 Task: Open Card Customer Satisfaction Review in Board Product Management Best Practices to Workspace Human Resources Software and add a team member Softage.3@softage.net, a label Green, a checklist Financial Modeling, an attachment from your computer, a color Green and finally, add a card description 'Plan and execute company team-building retreat with a focus on stress management' and a comment 'Let us approach this task with a sense of ownership and responsibility, recognizing that its success is our responsibility.'. Add a start date 'Jan 07, 1900' with a due date 'Jan 14, 1900'
Action: Mouse moved to (65, 304)
Screenshot: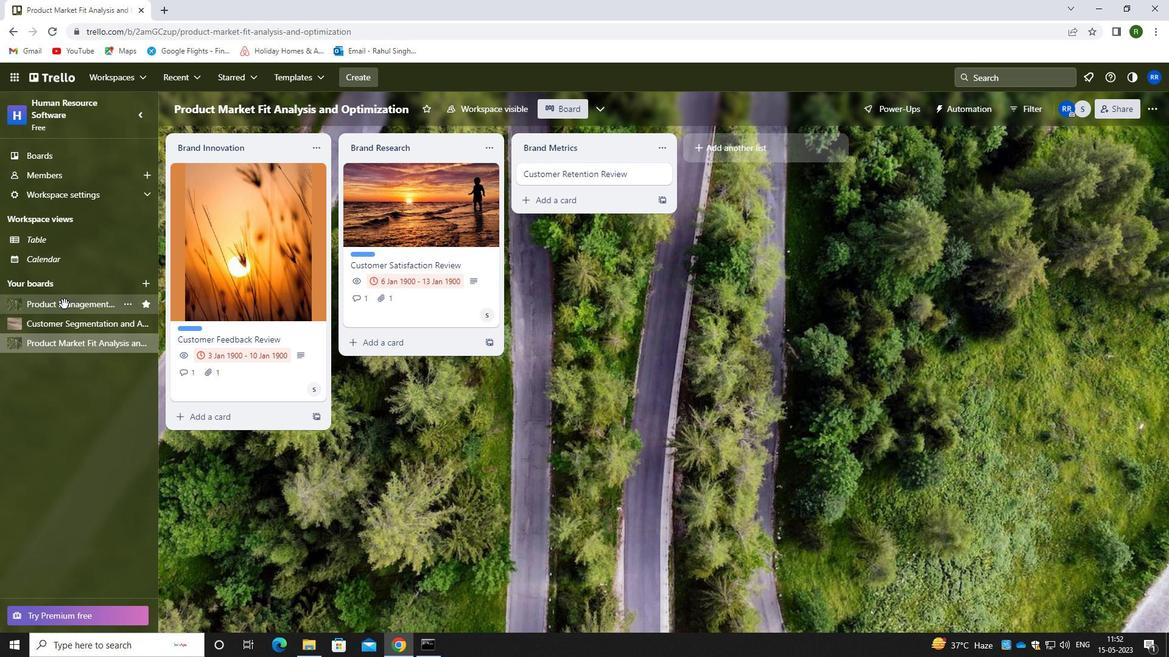 
Action: Mouse pressed left at (65, 304)
Screenshot: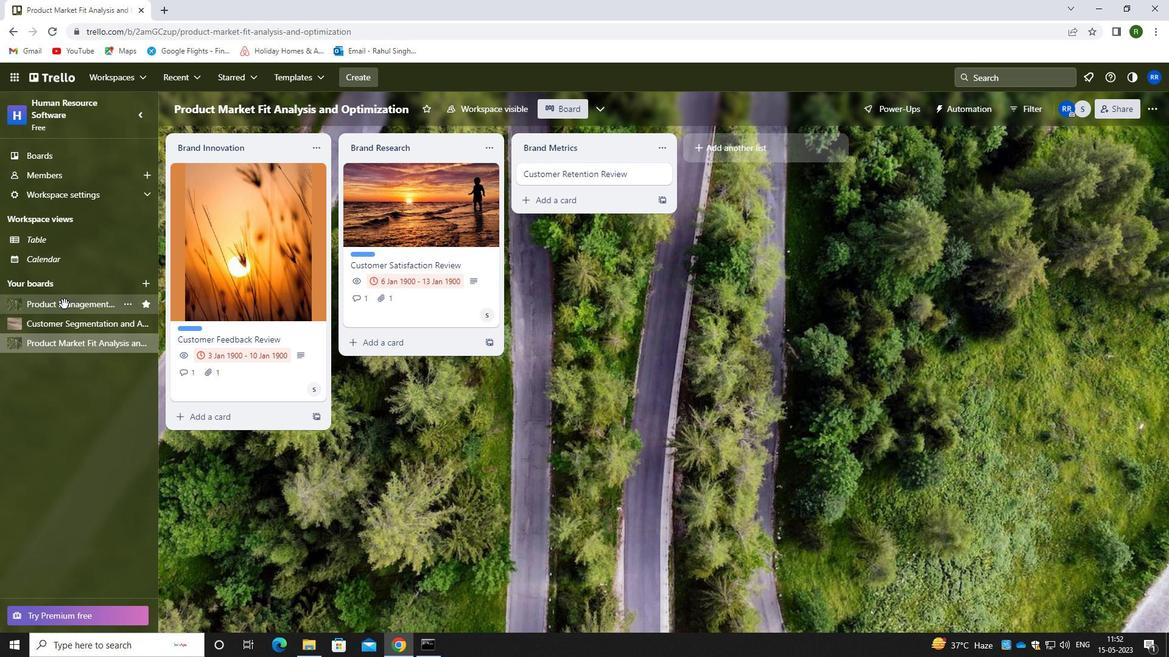 
Action: Mouse moved to (661, 177)
Screenshot: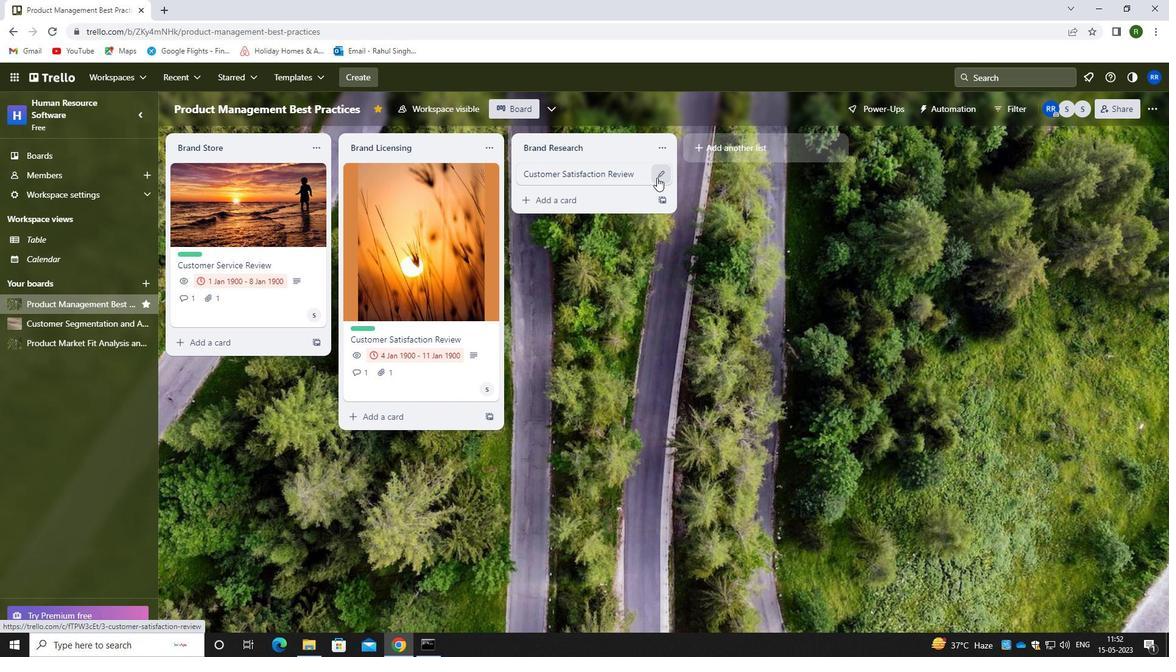 
Action: Mouse pressed left at (661, 177)
Screenshot: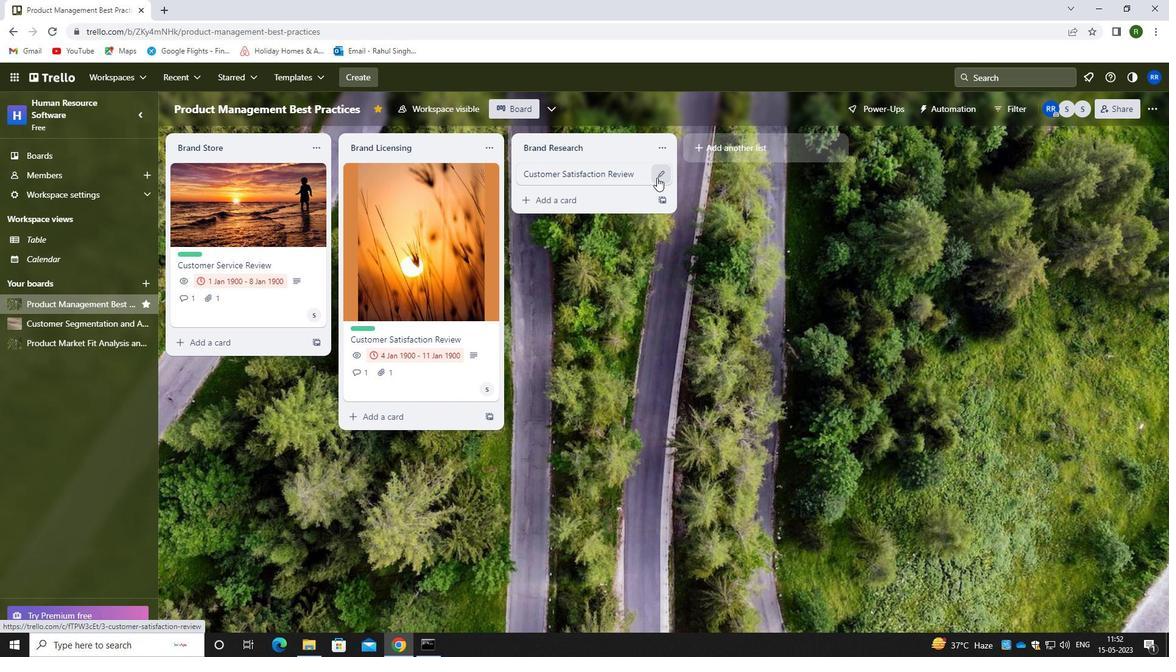 
Action: Mouse moved to (694, 171)
Screenshot: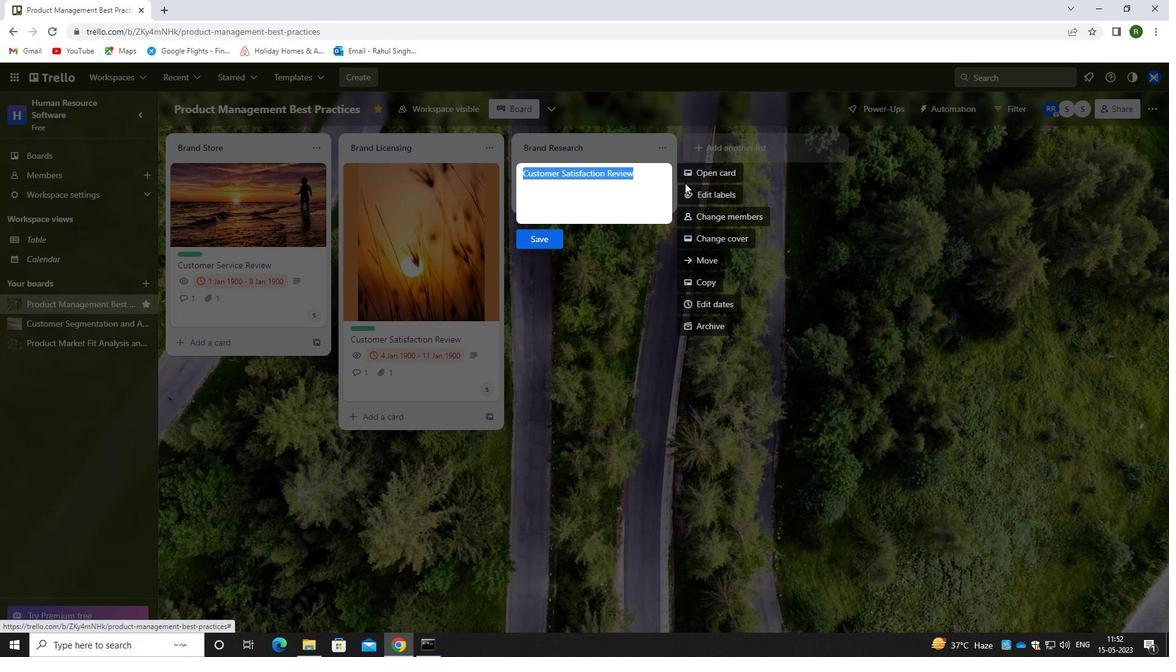 
Action: Mouse pressed left at (694, 171)
Screenshot: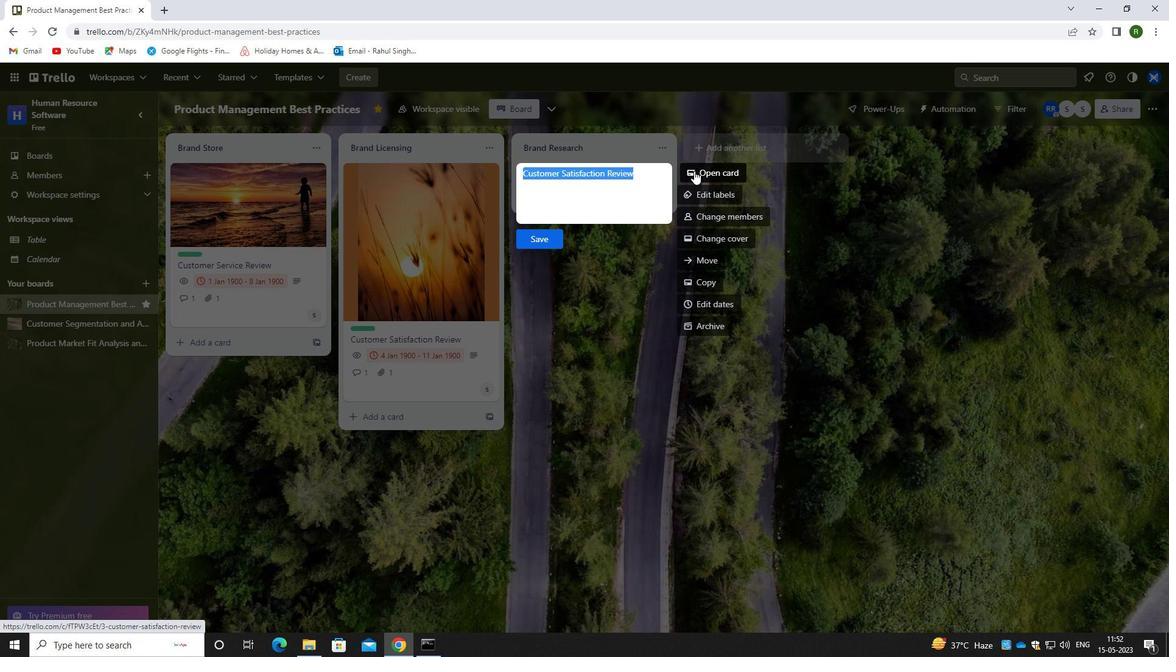 
Action: Mouse moved to (746, 216)
Screenshot: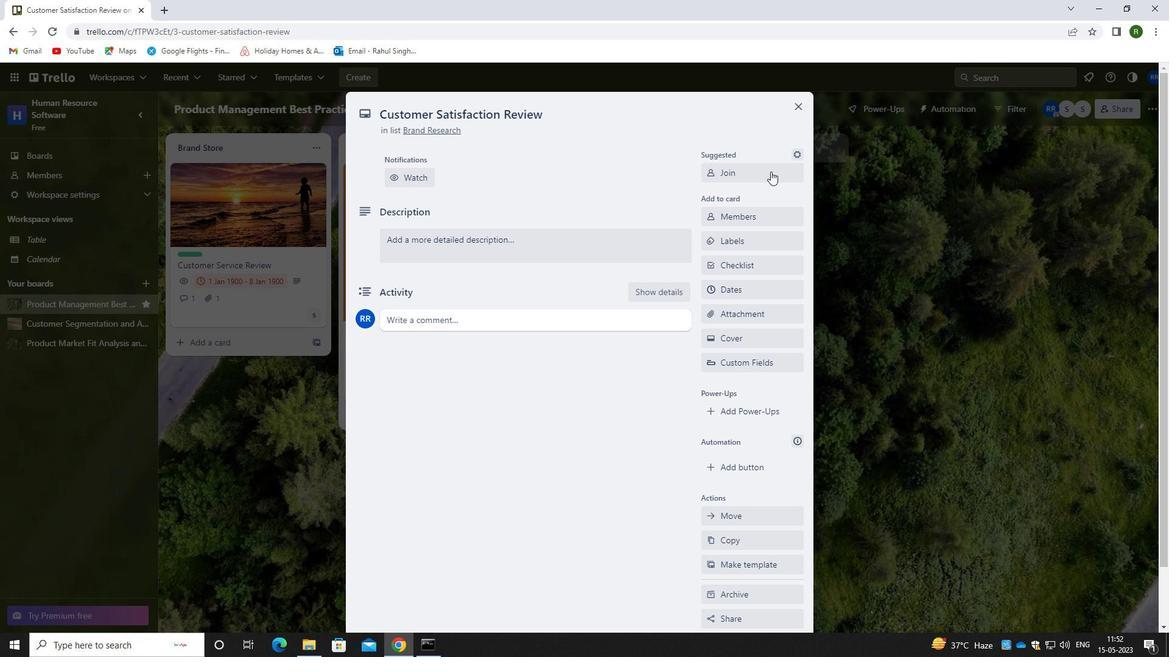 
Action: Mouse pressed left at (746, 216)
Screenshot: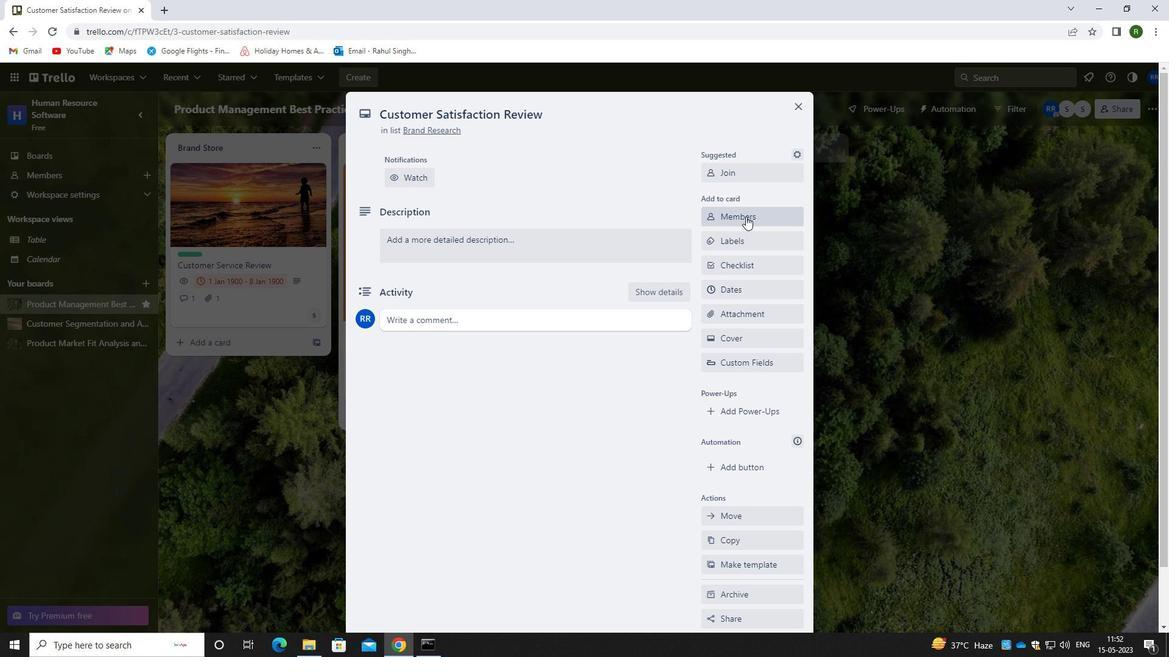 
Action: Mouse moved to (732, 275)
Screenshot: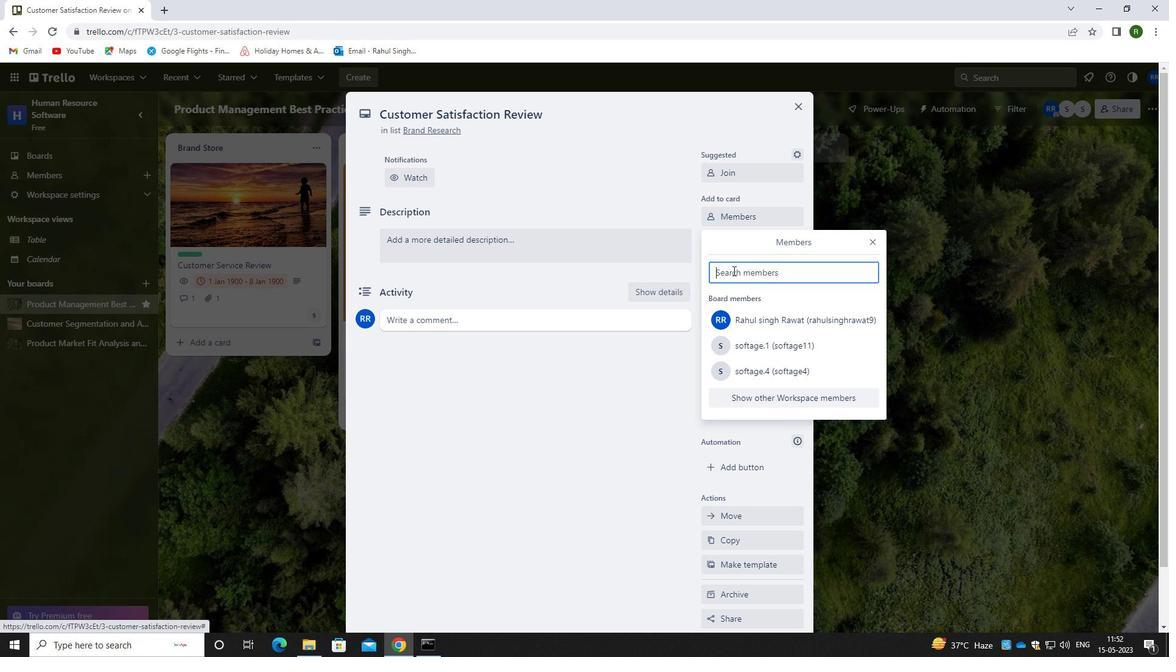 
Action: Key pressed <Key.caps_lock>s<Key.caps_lock>Oftage.3<Key.shift>@SOFTAGE
Screenshot: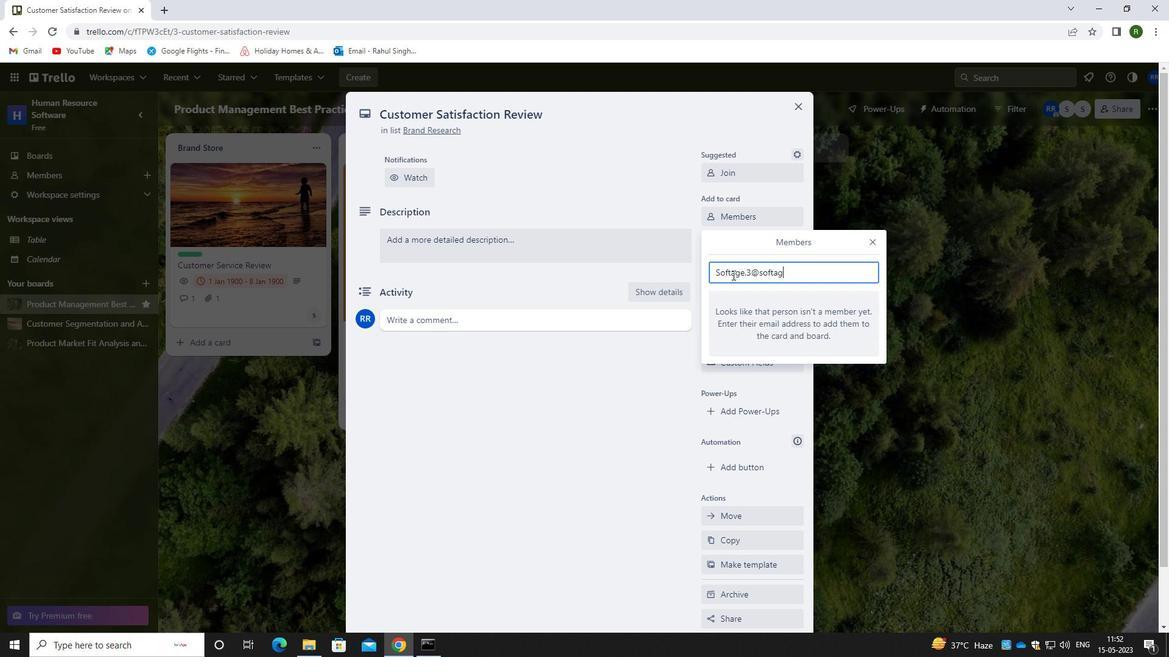 
Action: Mouse moved to (732, 274)
Screenshot: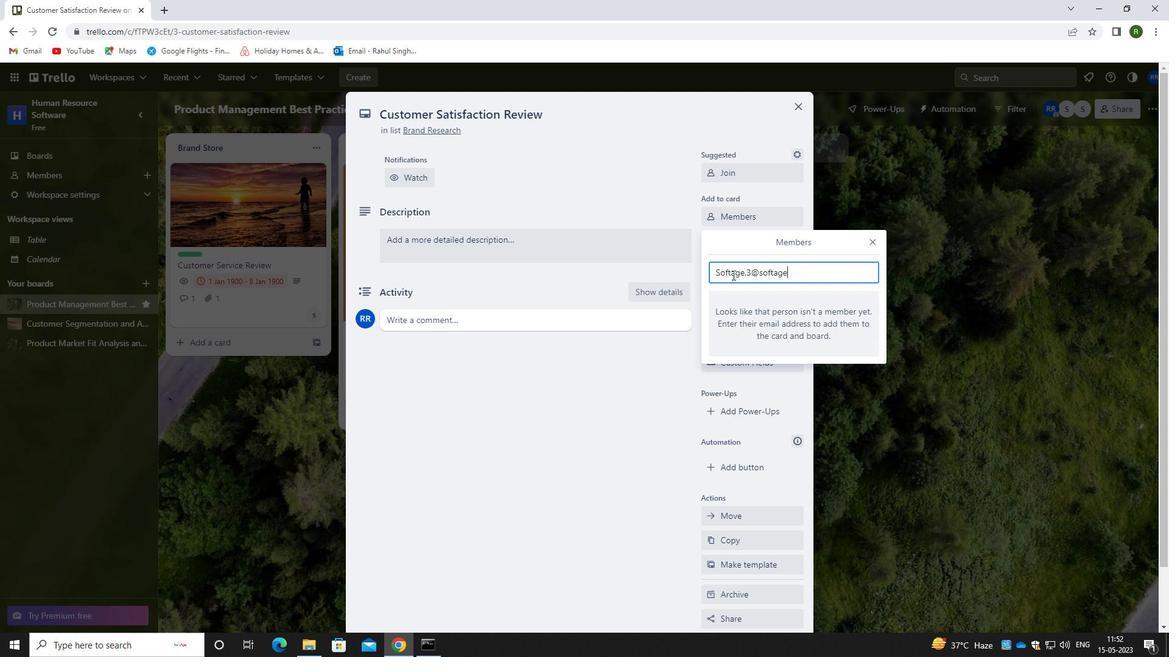
Action: Key pressed .NET
Screenshot: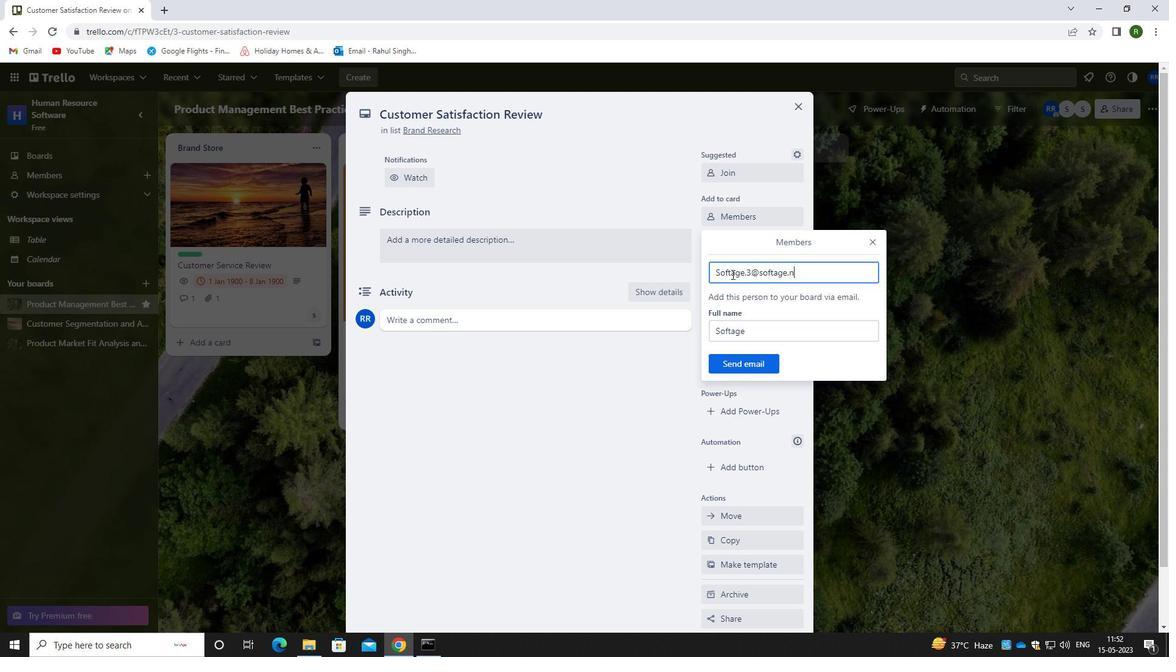 
Action: Mouse moved to (737, 367)
Screenshot: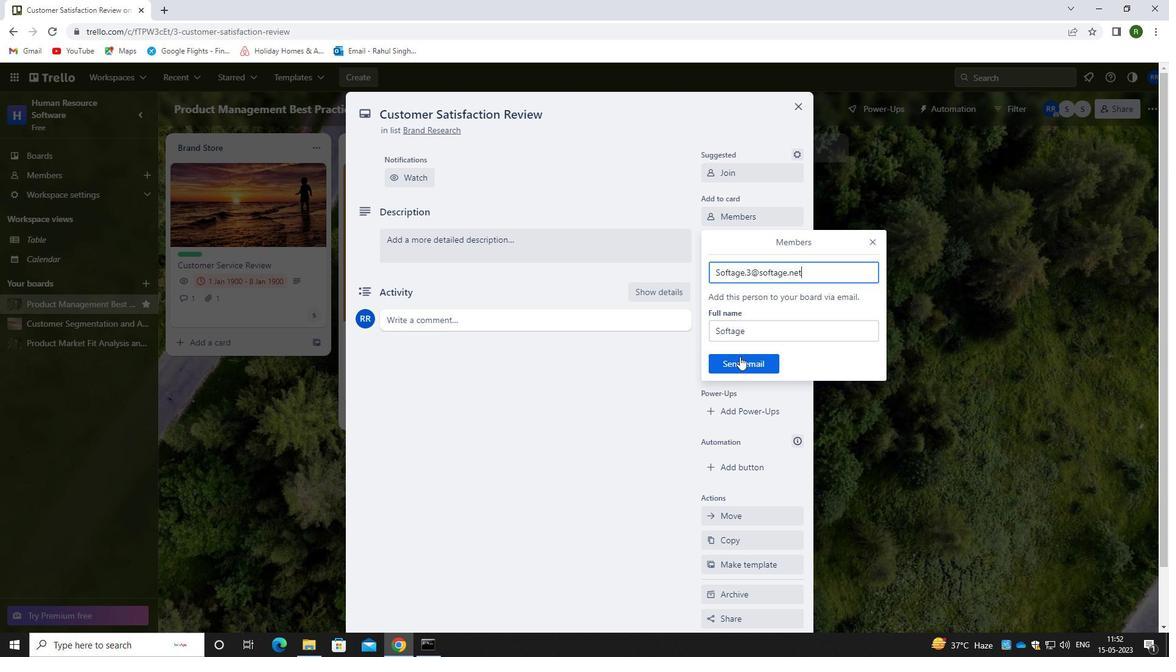 
Action: Mouse pressed left at (737, 367)
Screenshot: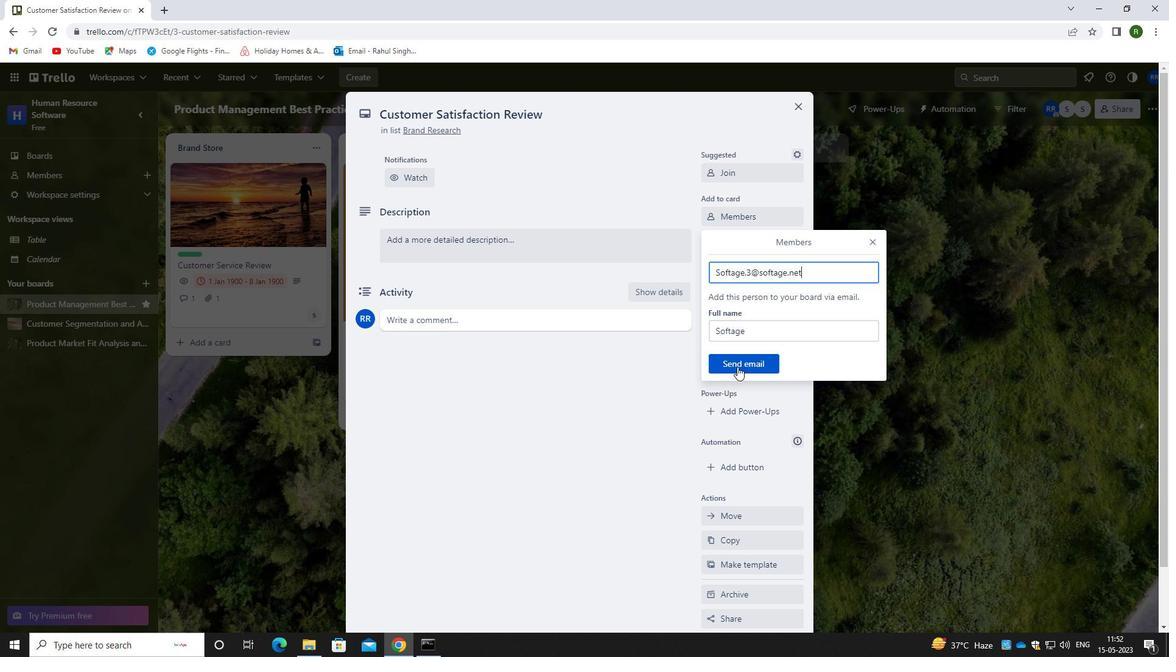 
Action: Mouse moved to (742, 240)
Screenshot: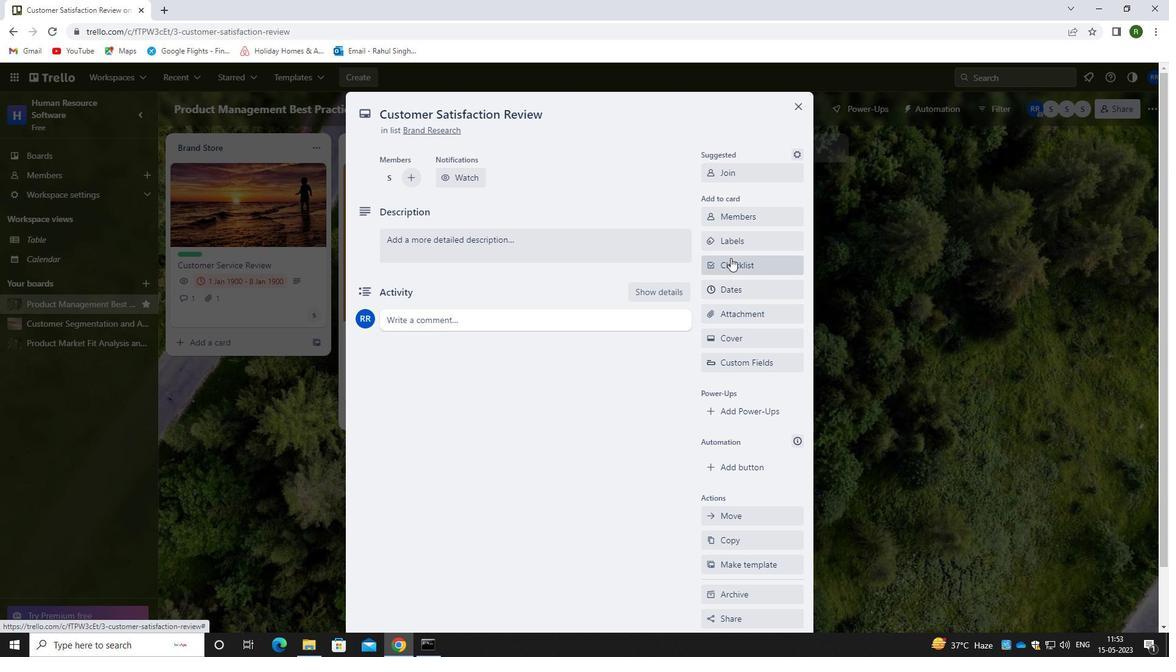 
Action: Mouse pressed left at (742, 240)
Screenshot: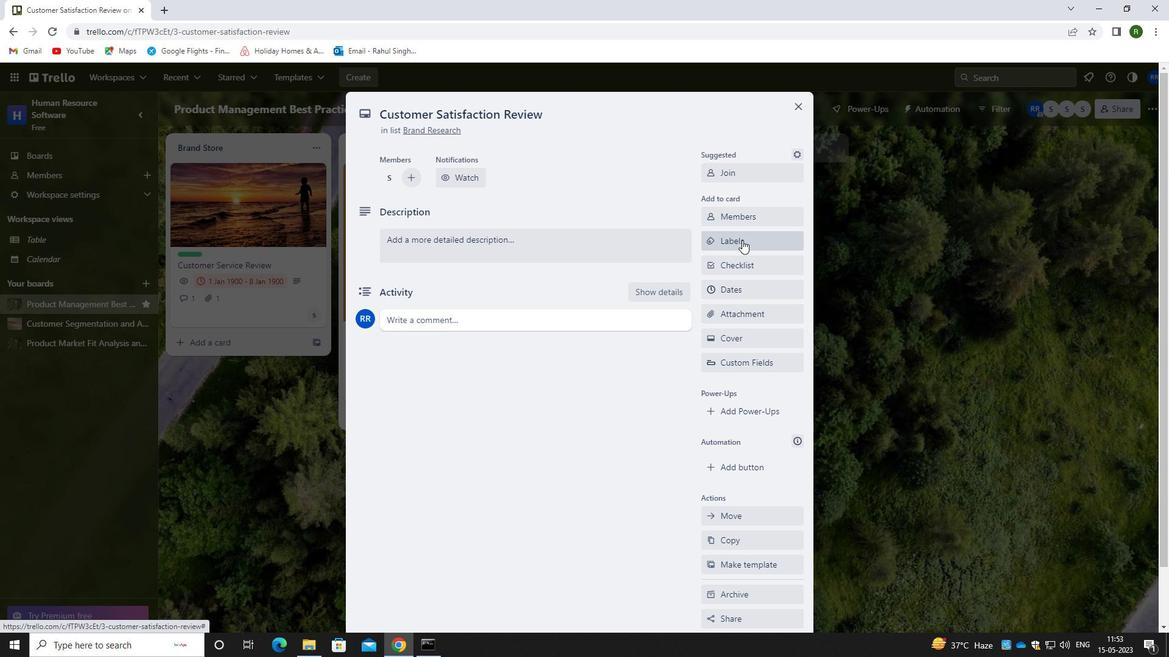 
Action: Mouse moved to (777, 361)
Screenshot: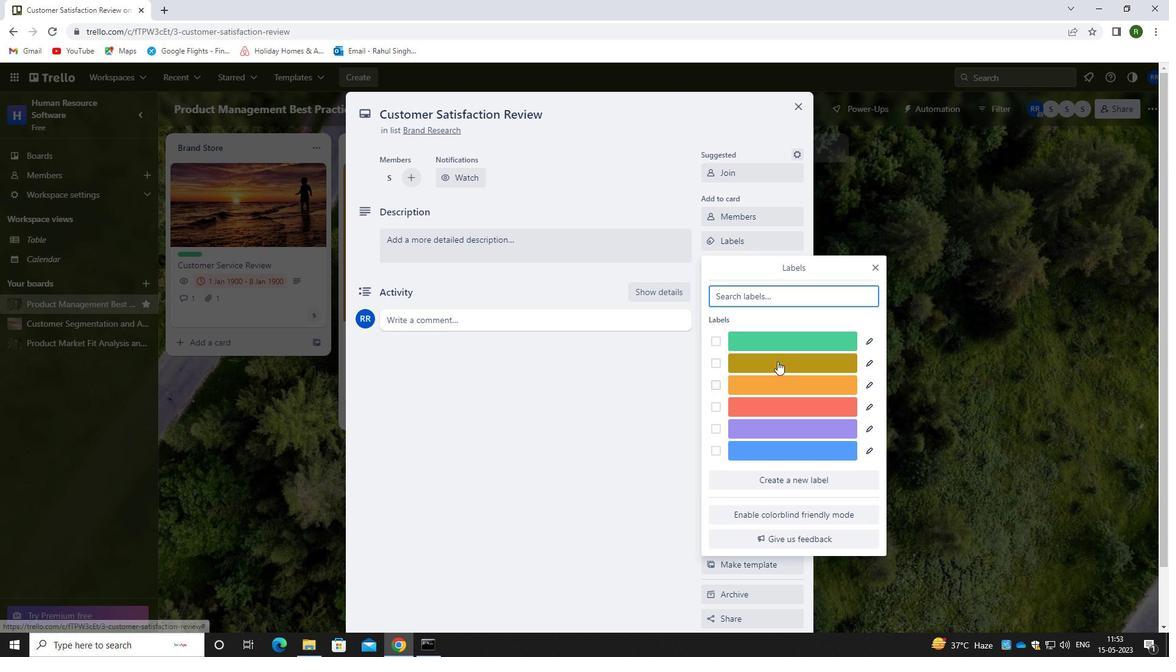 
Action: Key pressed GREEN
Screenshot: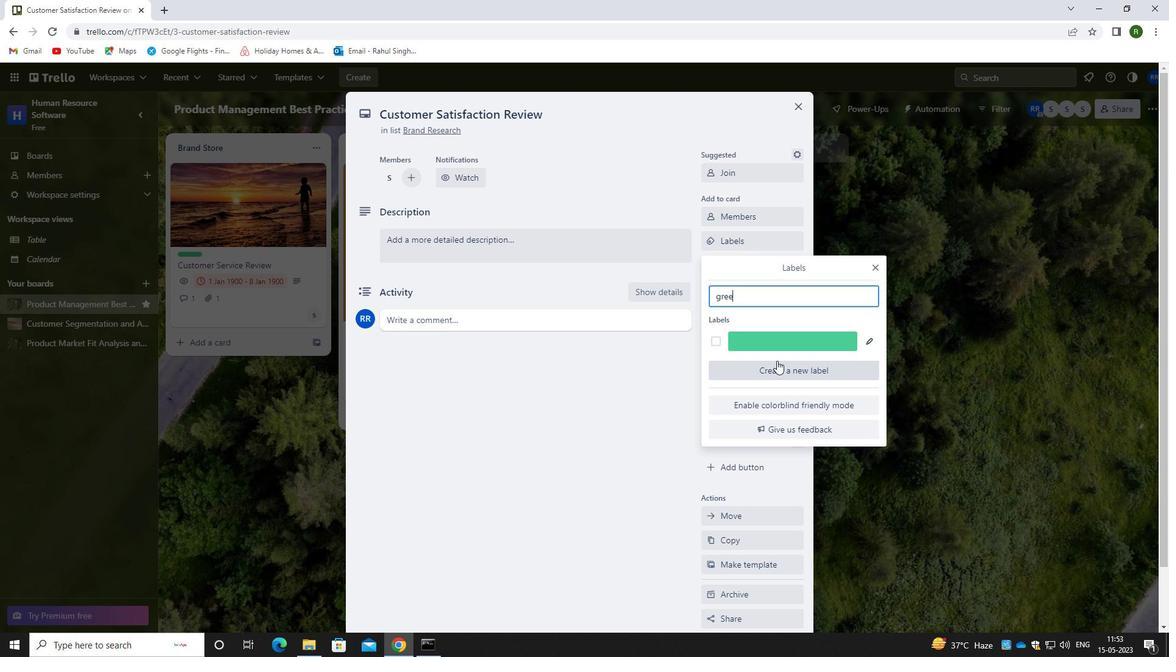 
Action: Mouse moved to (719, 342)
Screenshot: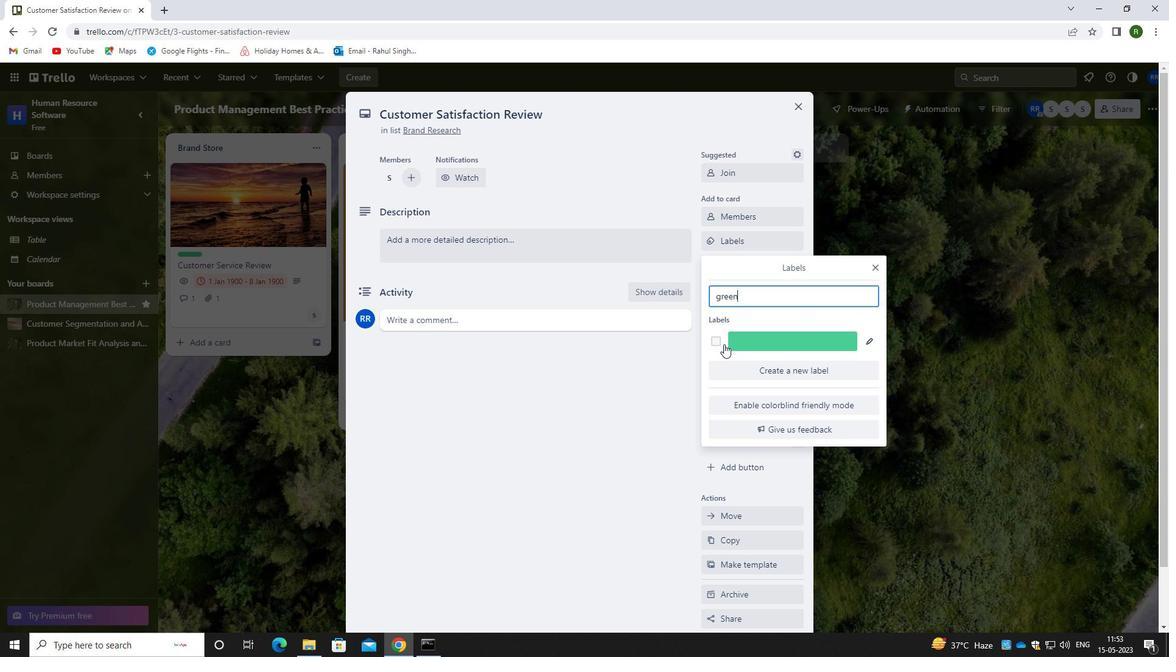 
Action: Mouse pressed left at (719, 342)
Screenshot: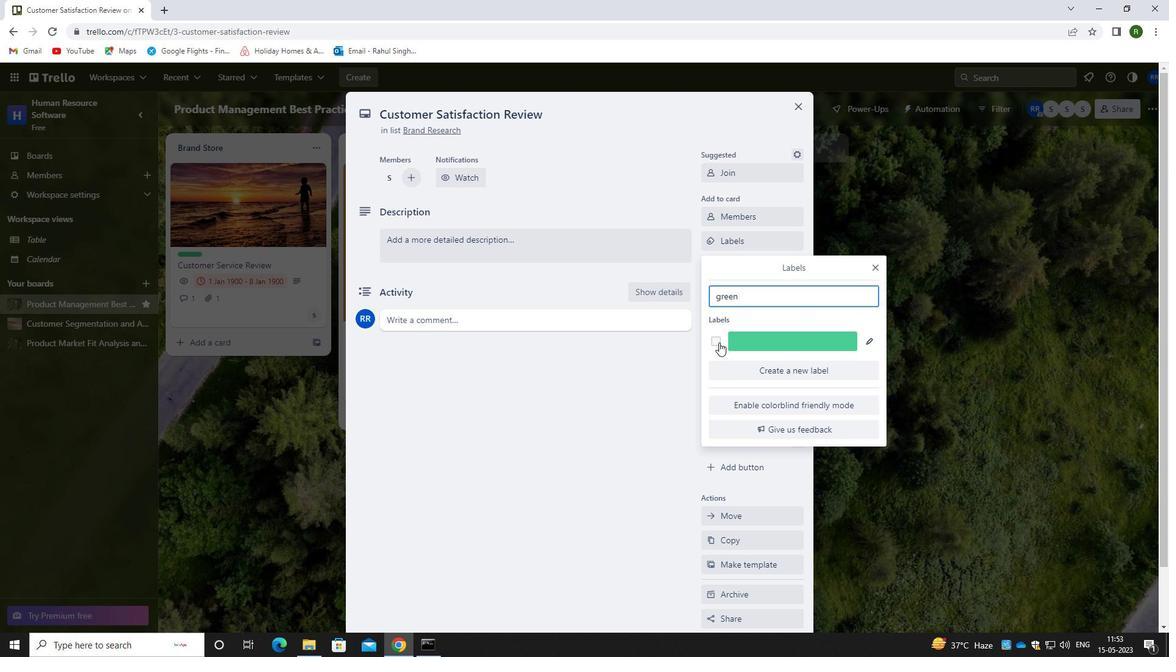
Action: Mouse moved to (660, 427)
Screenshot: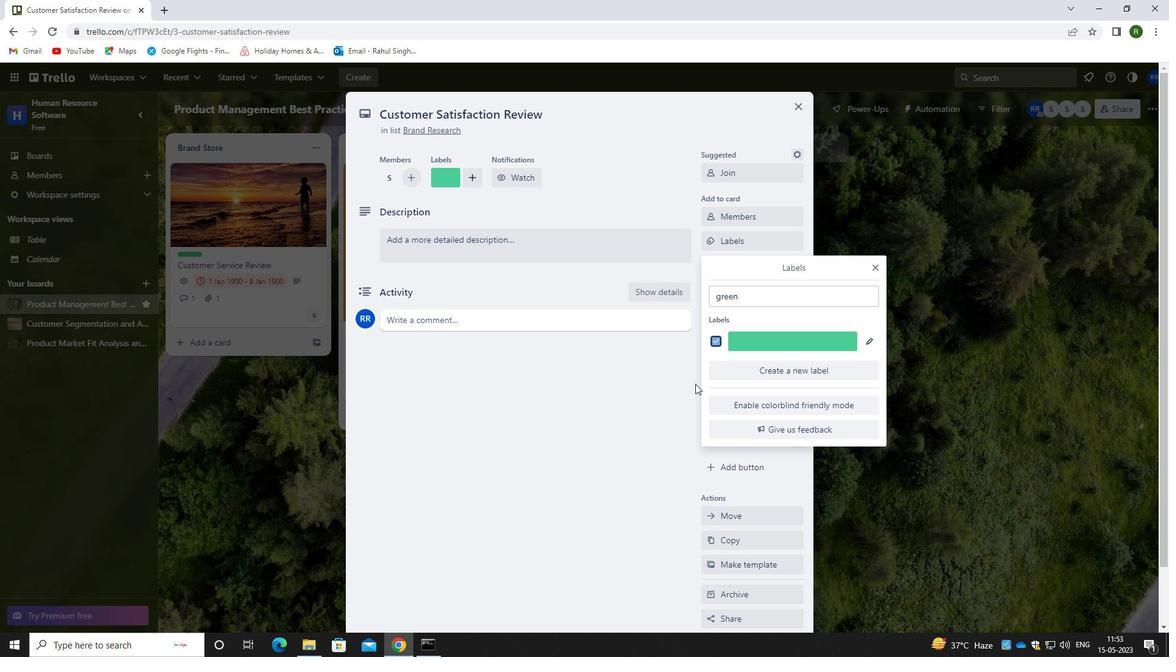 
Action: Mouse pressed left at (660, 427)
Screenshot: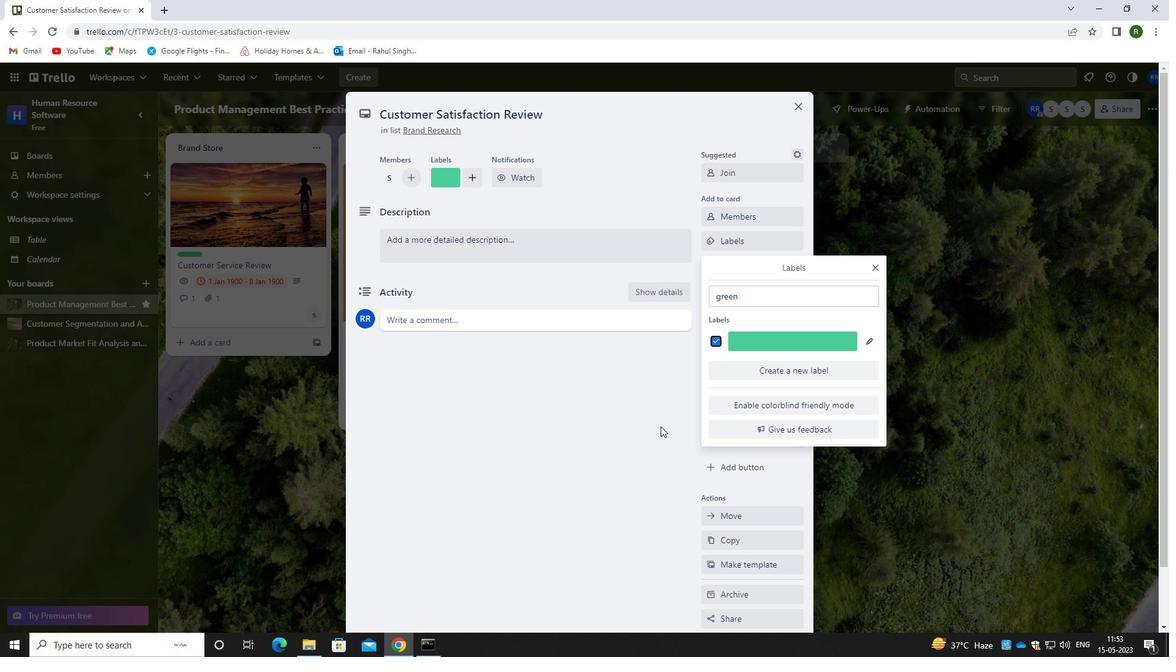 
Action: Mouse moved to (747, 263)
Screenshot: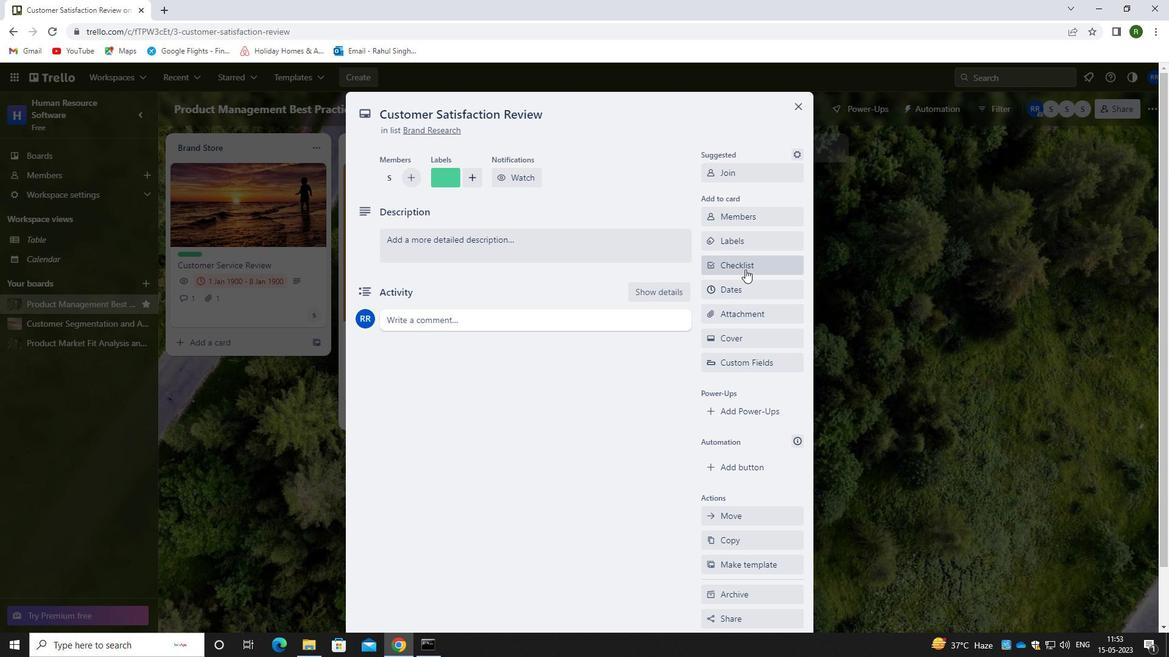 
Action: Mouse pressed left at (747, 263)
Screenshot: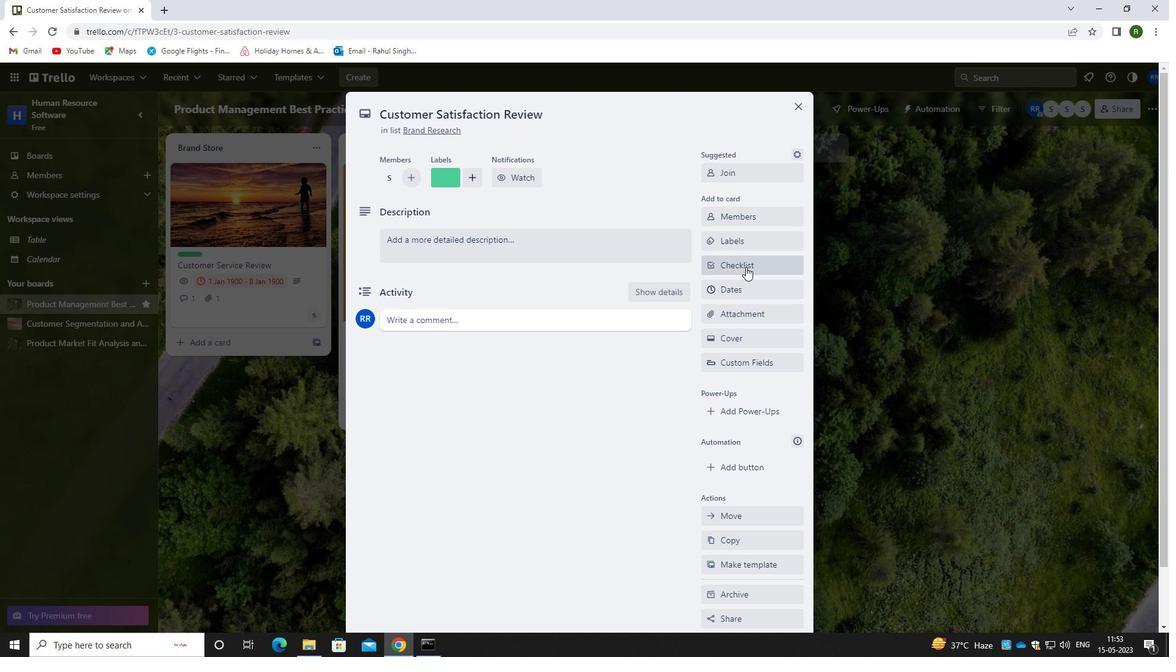 
Action: Mouse moved to (741, 272)
Screenshot: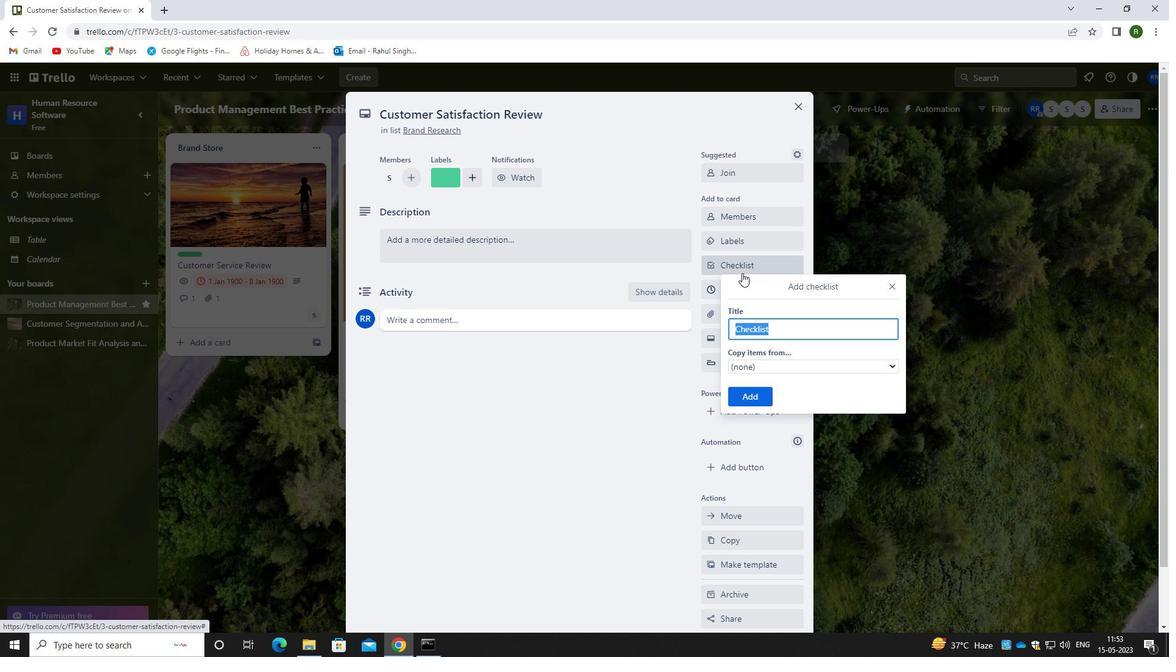 
Action: Key pressed <Key.shift>FINANCIAL<Key.space>
Screenshot: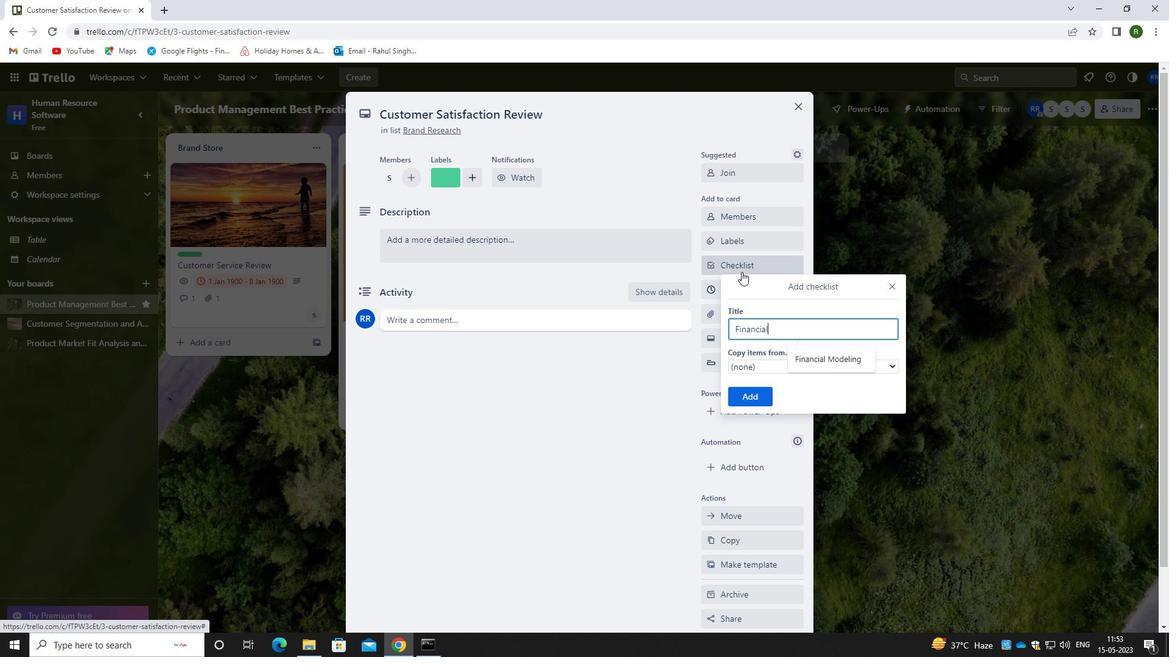 
Action: Mouse moved to (818, 360)
Screenshot: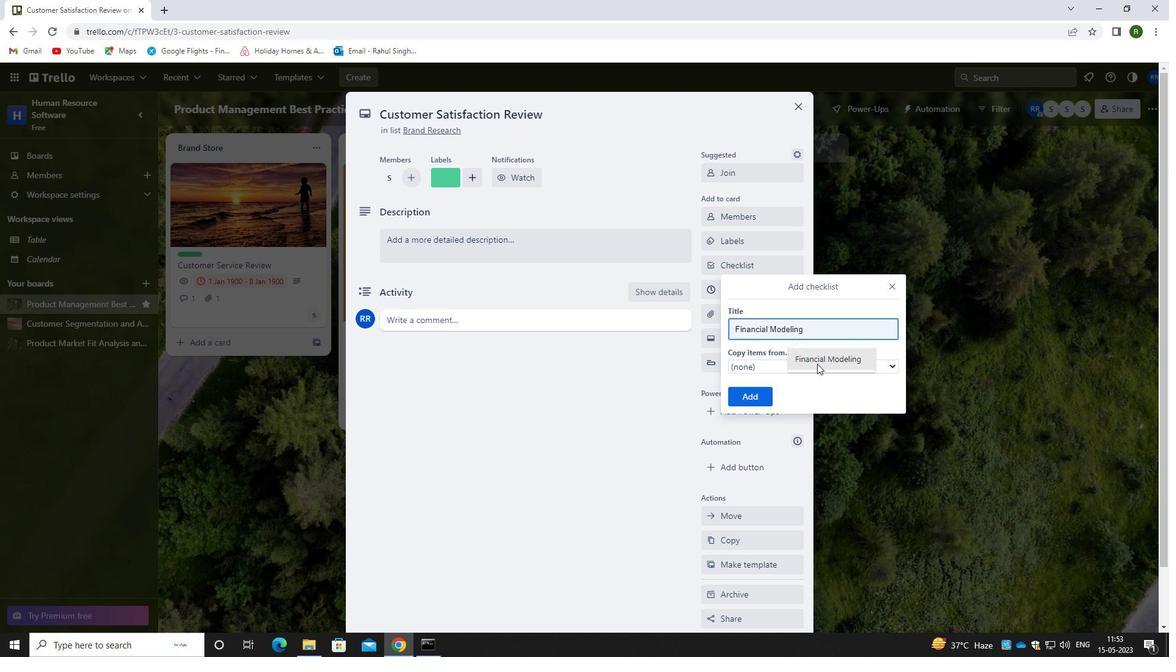 
Action: Mouse pressed left at (818, 360)
Screenshot: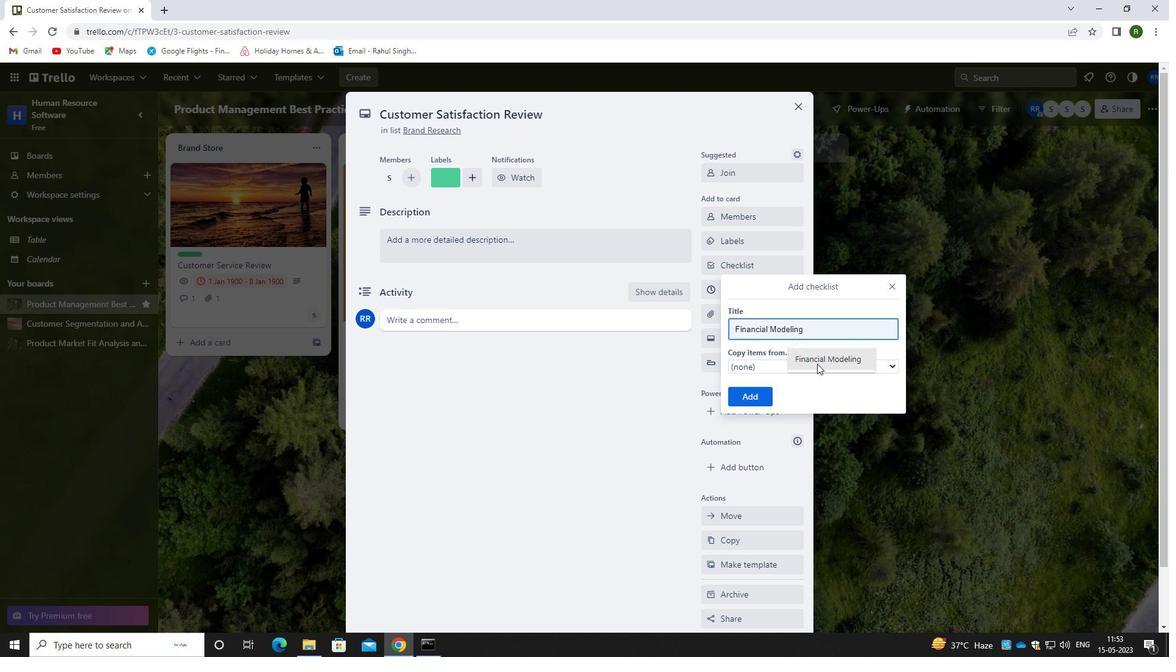 
Action: Mouse moved to (747, 404)
Screenshot: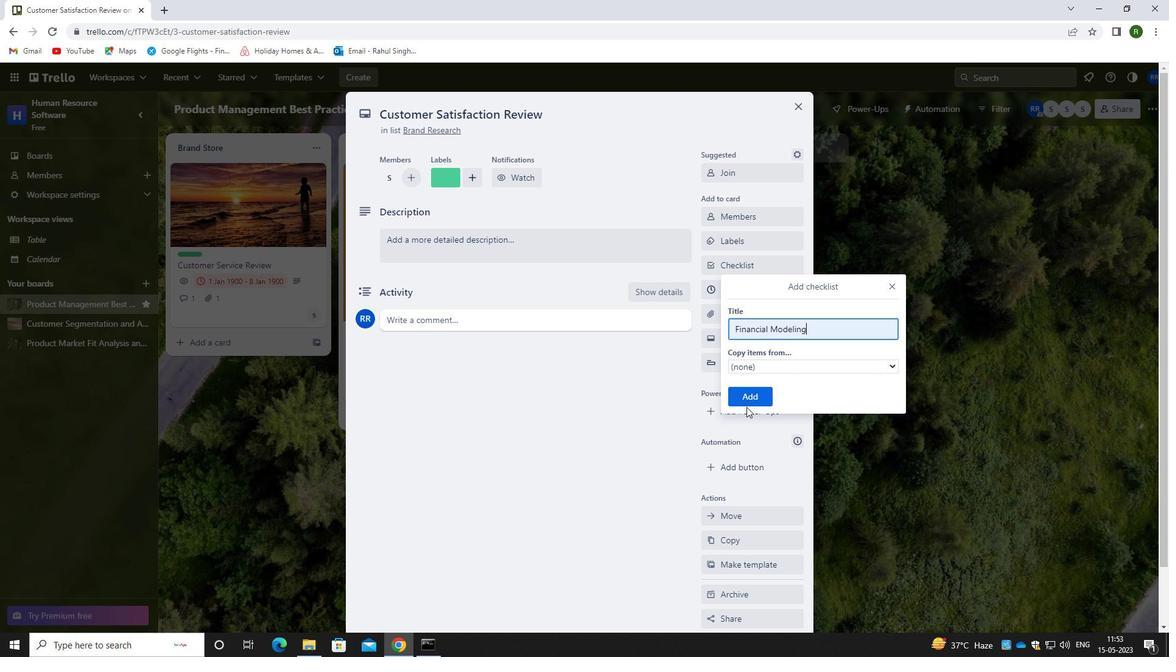 
Action: Mouse pressed left at (747, 404)
Screenshot: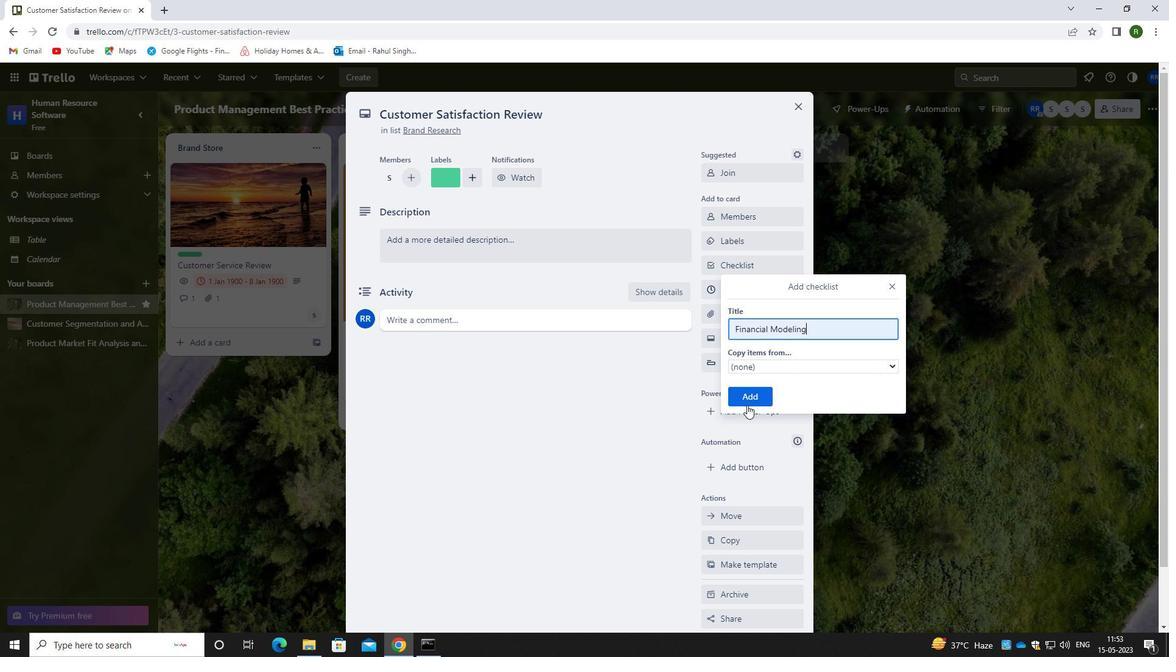 
Action: Mouse moved to (742, 315)
Screenshot: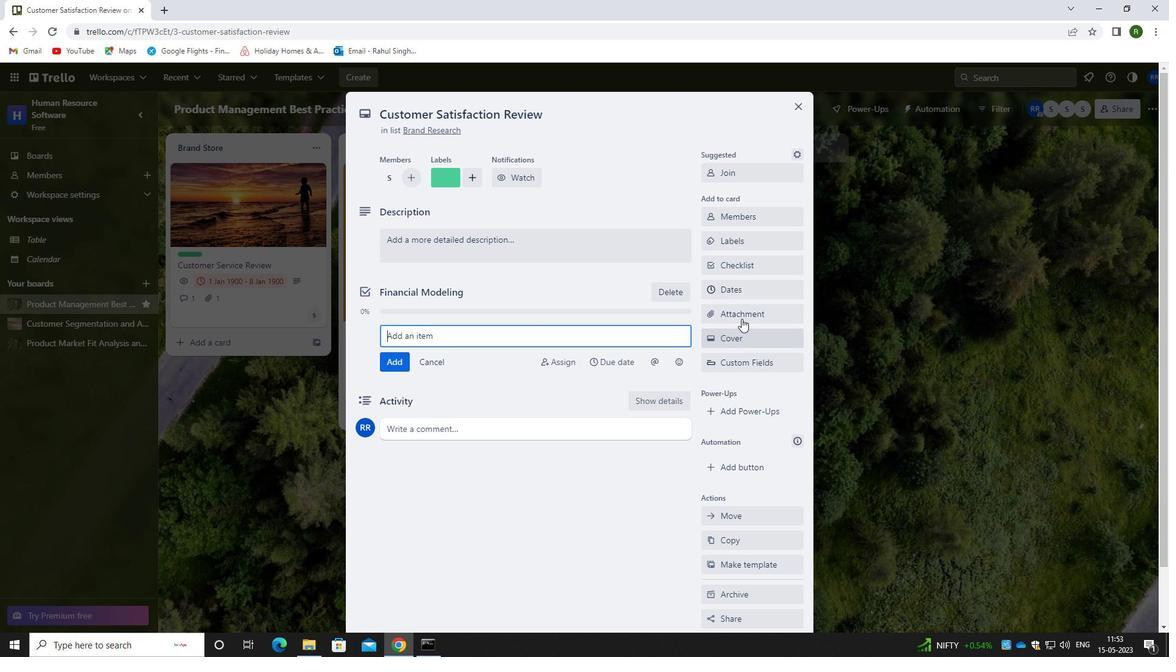 
Action: Mouse pressed left at (742, 315)
Screenshot: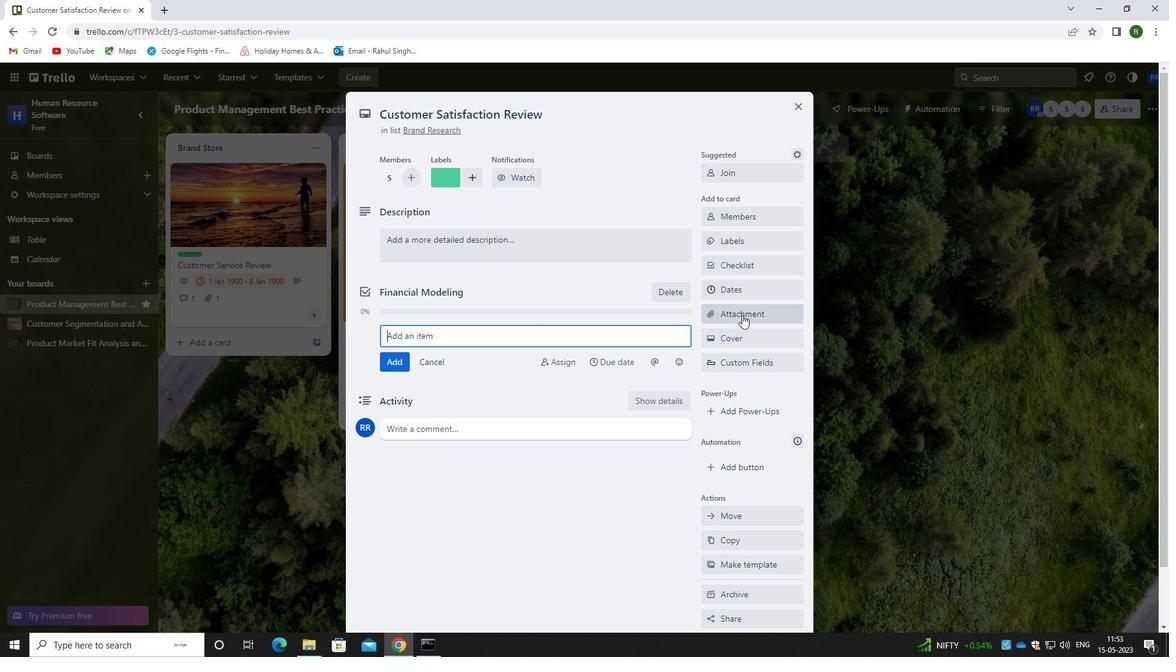 
Action: Mouse moved to (738, 368)
Screenshot: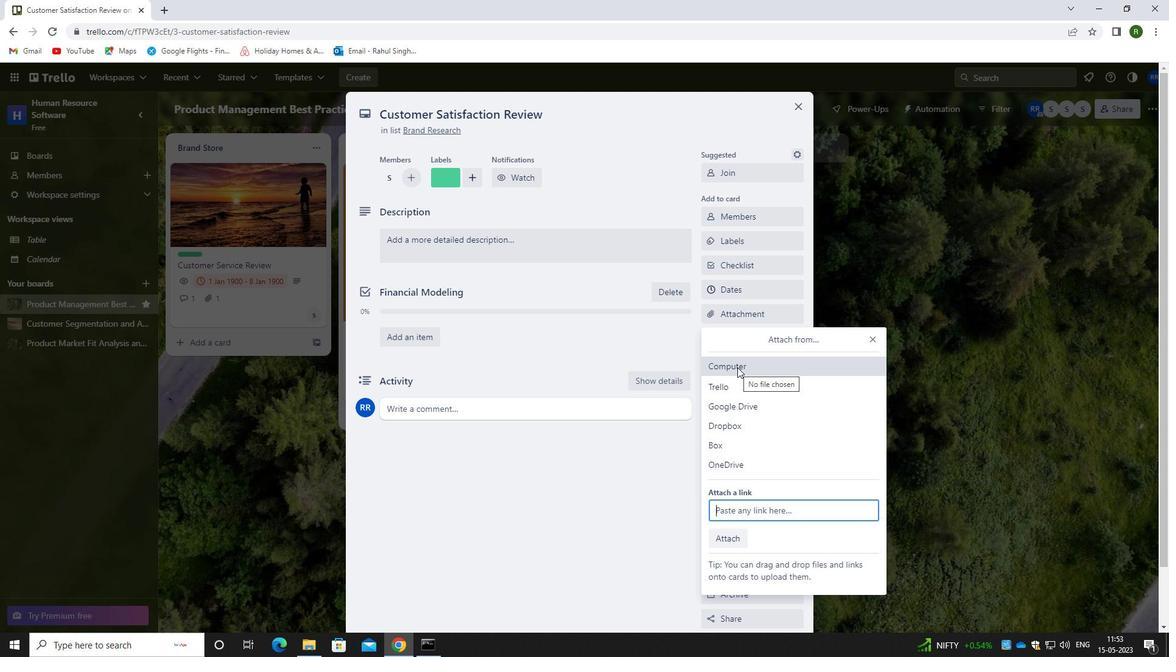 
Action: Mouse pressed left at (738, 368)
Screenshot: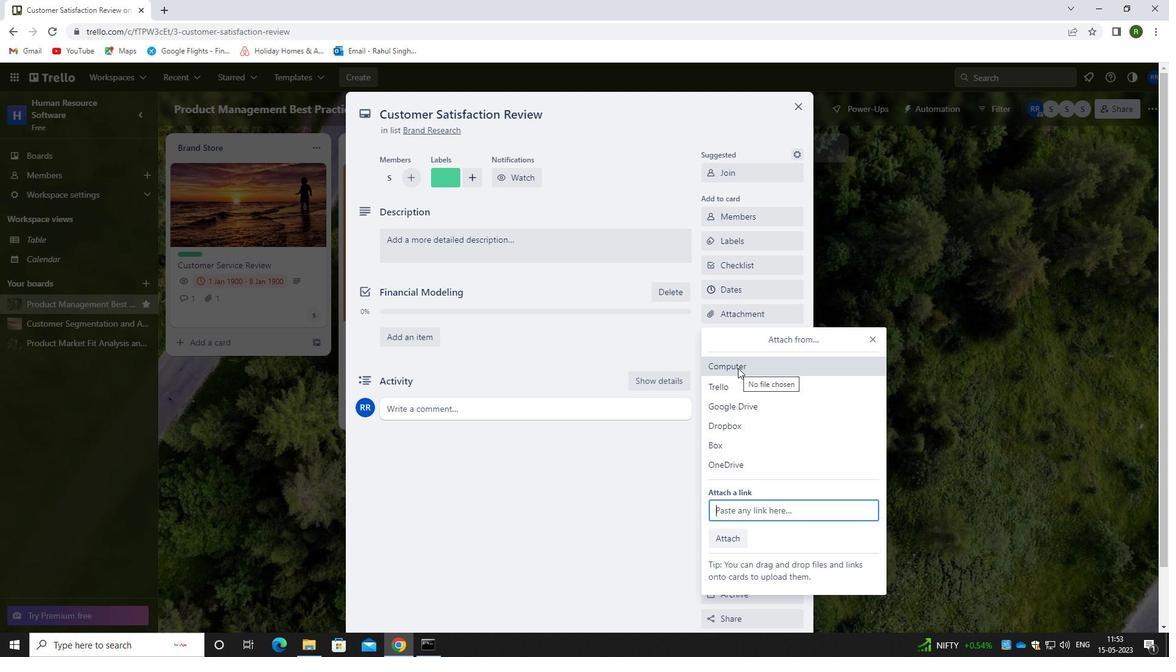 
Action: Mouse moved to (160, 137)
Screenshot: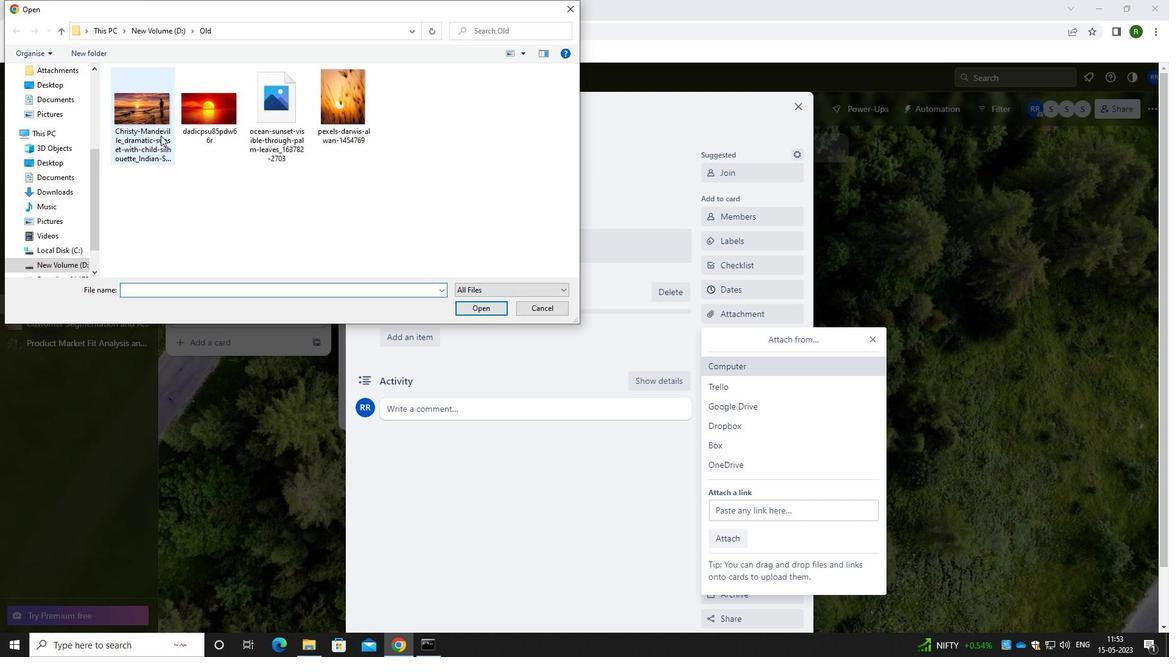 
Action: Mouse pressed left at (160, 137)
Screenshot: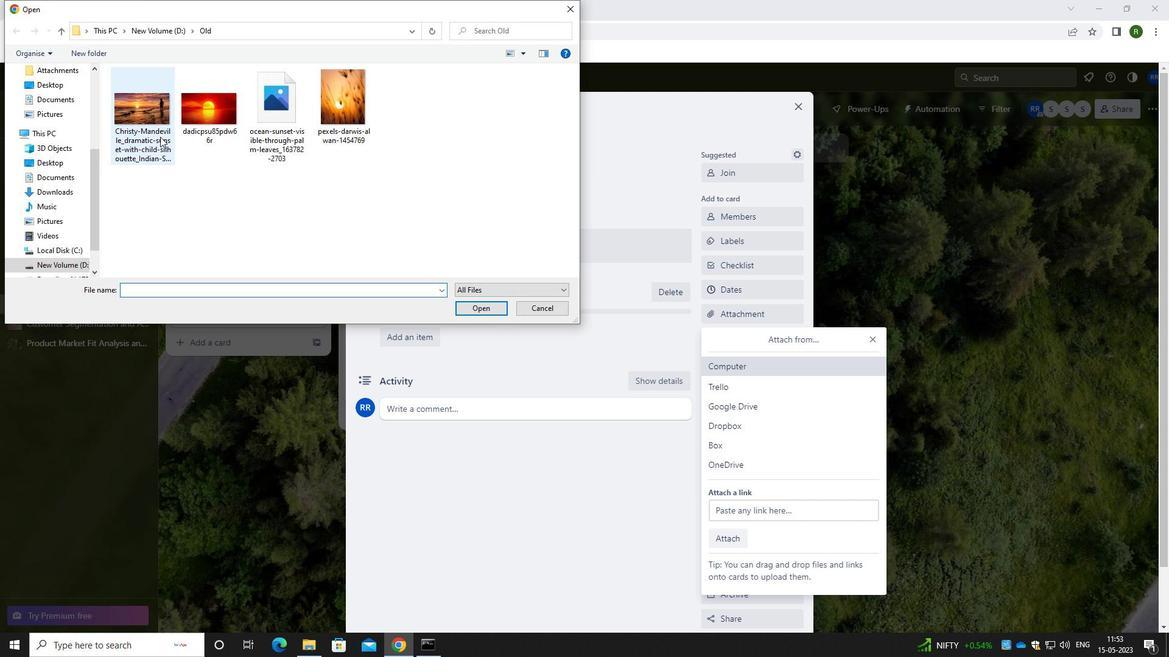 
Action: Mouse moved to (488, 313)
Screenshot: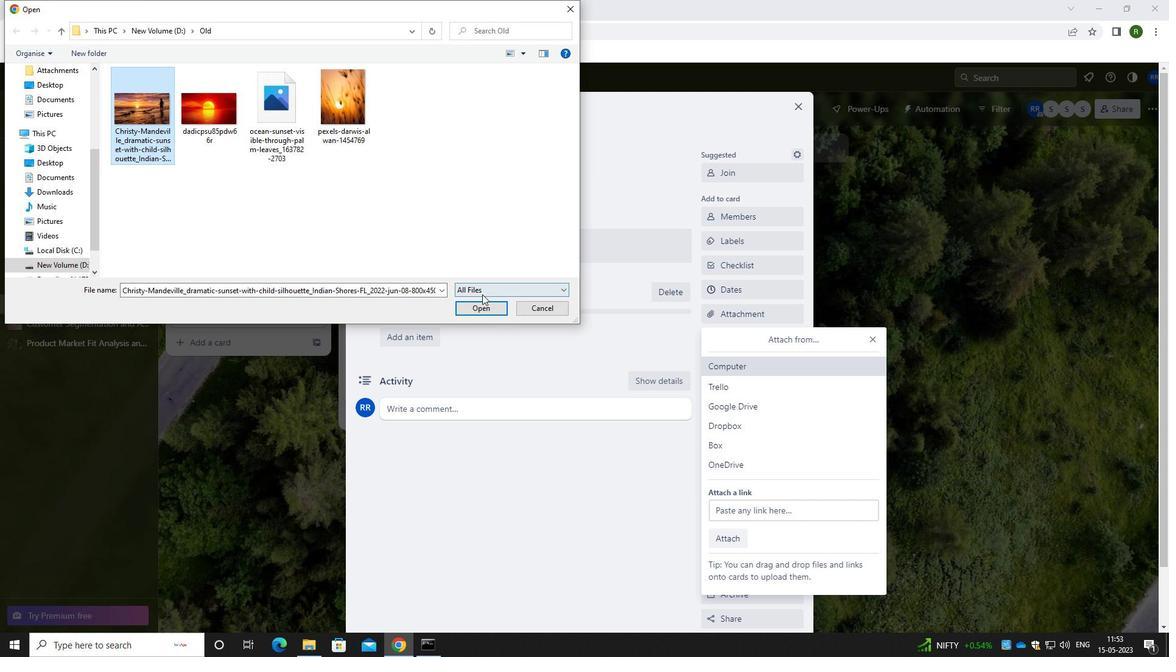 
Action: Mouse pressed left at (488, 313)
Screenshot: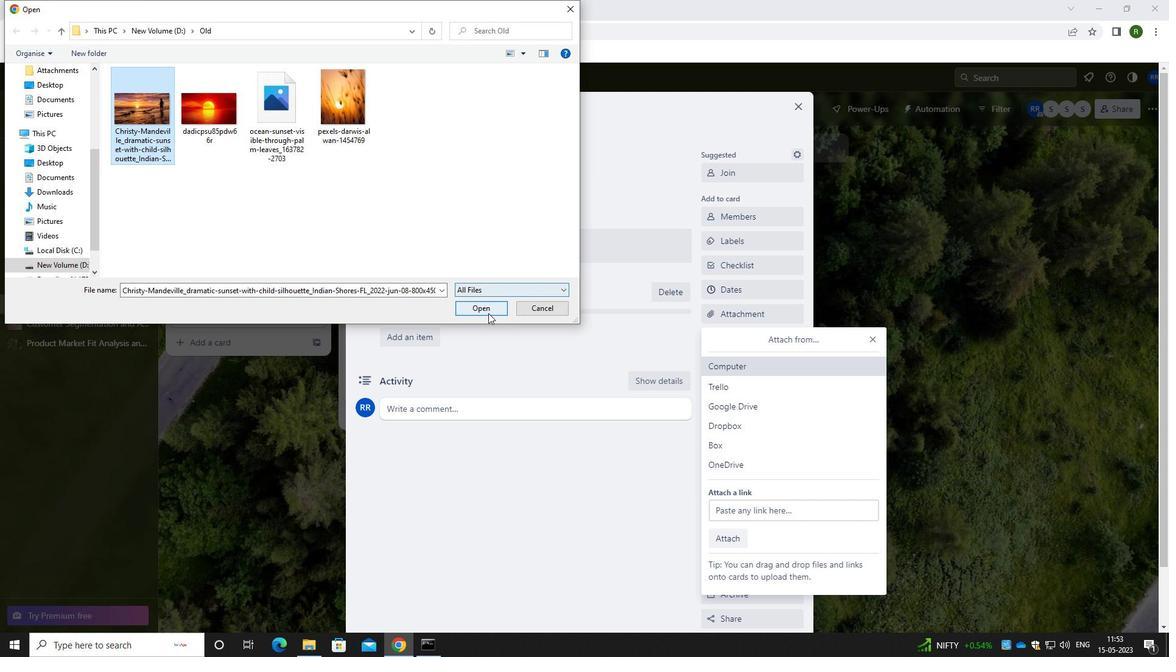 
Action: Mouse moved to (512, 350)
Screenshot: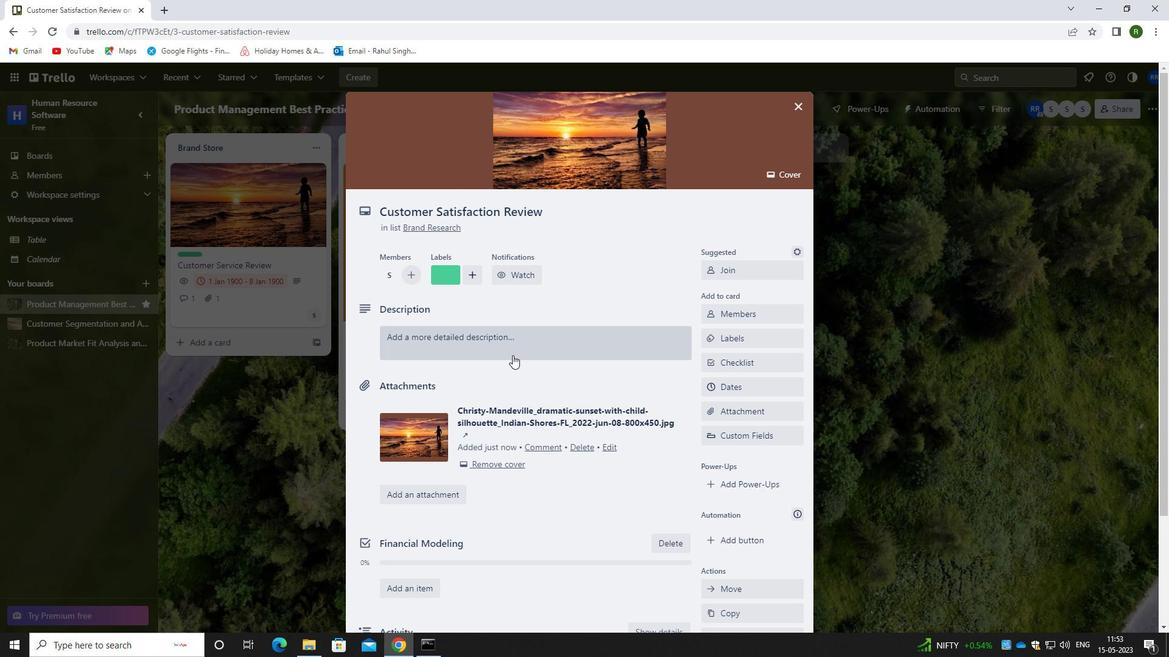
Action: Mouse pressed left at (512, 350)
Screenshot: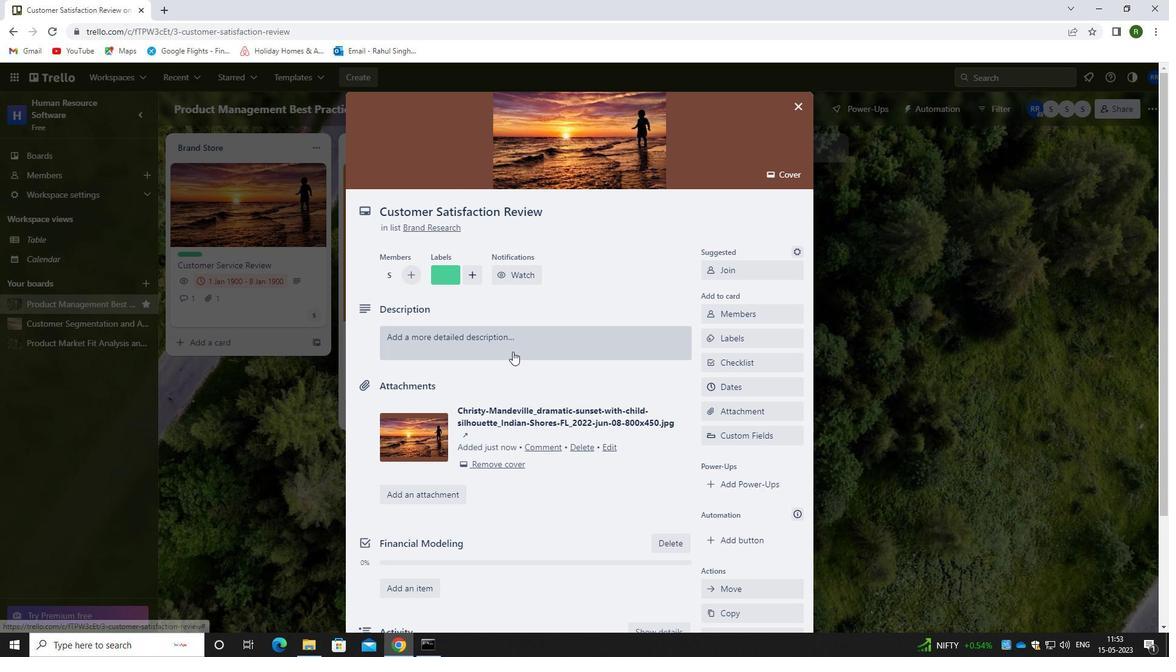 
Action: Mouse moved to (510, 389)
Screenshot: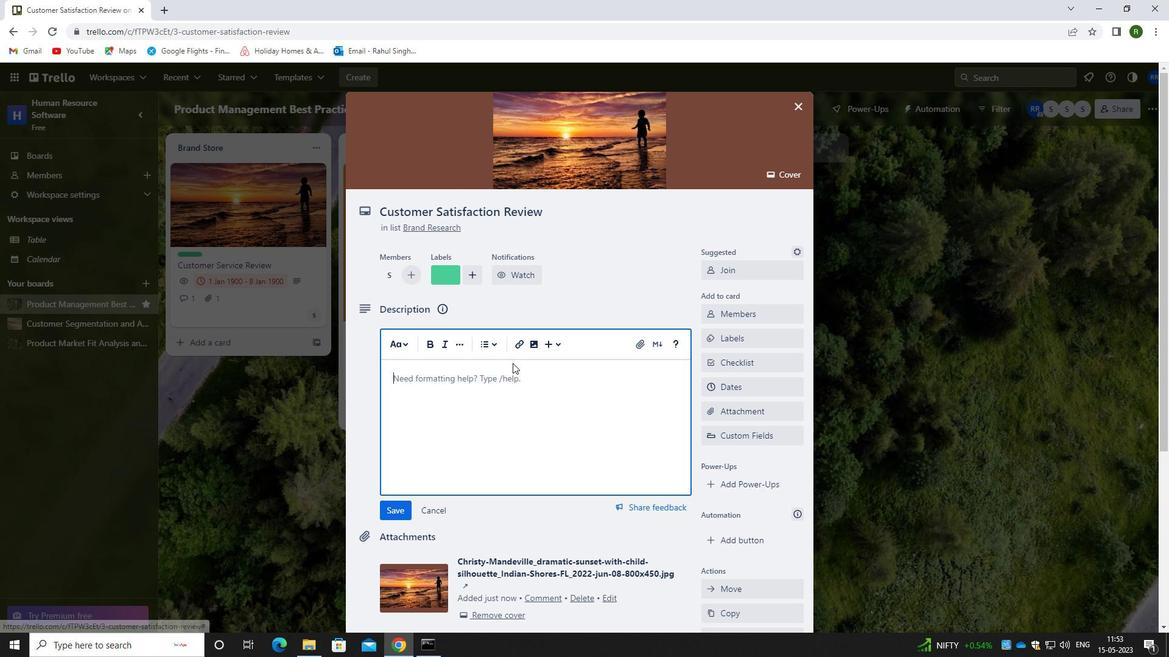 
Action: Mouse pressed left at (510, 389)
Screenshot: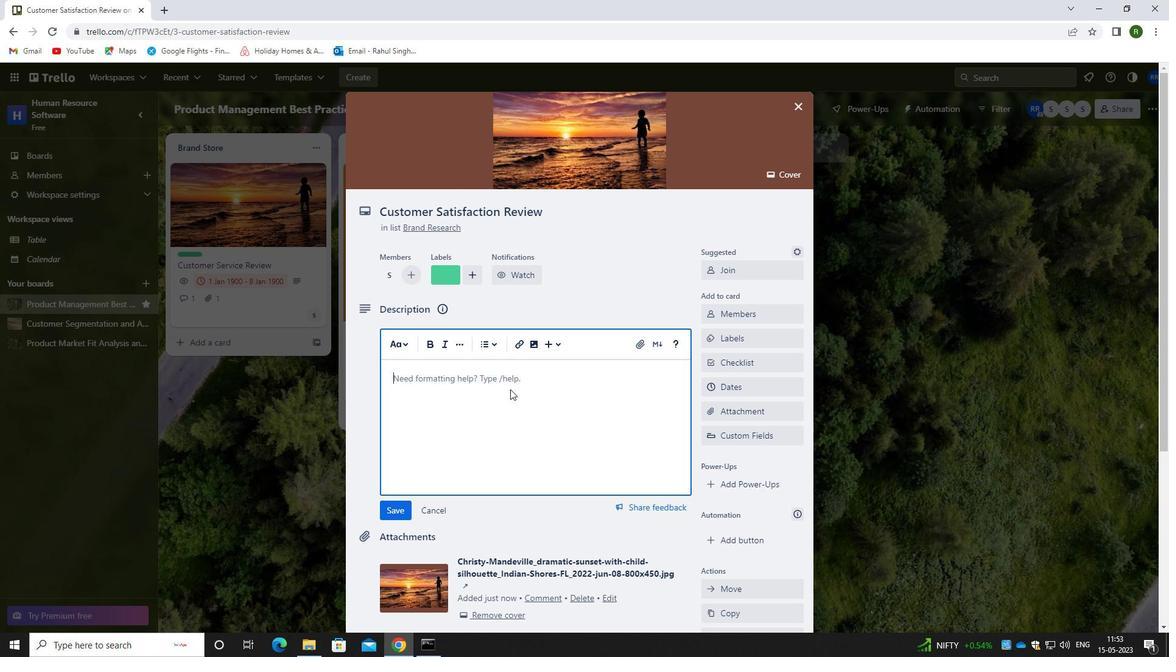 
Action: Key pressed <Key.caps_lock>P<Key.caps_lock>LAN<Key.space>AND<Key.space>EXECT<Key.backspace>UTE<Key.space>COMPANY<Key.space>TEAM-BUILDING<Key.space>T<Key.backspace>RETREAT<Key.space>WITH<Key.space>A<Key.space>FOCUS<Key.space>ON<Key.space>STRESS<Key.space>MANAGEMENT.
Screenshot: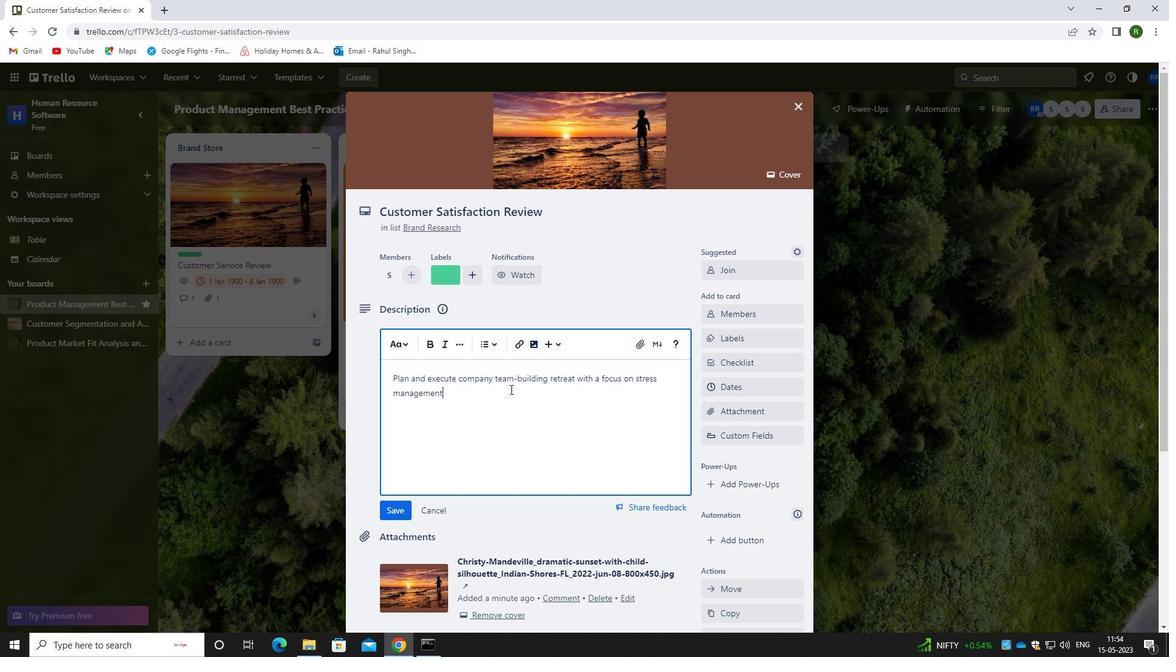 
Action: Mouse moved to (397, 514)
Screenshot: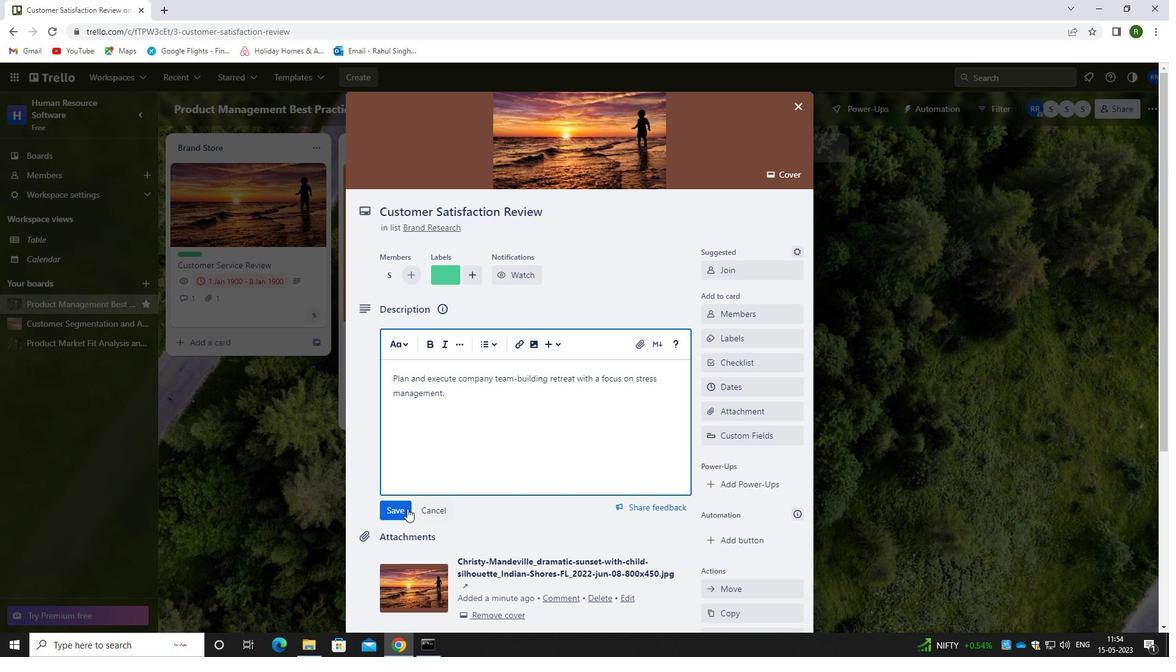
Action: Mouse pressed left at (397, 514)
Screenshot: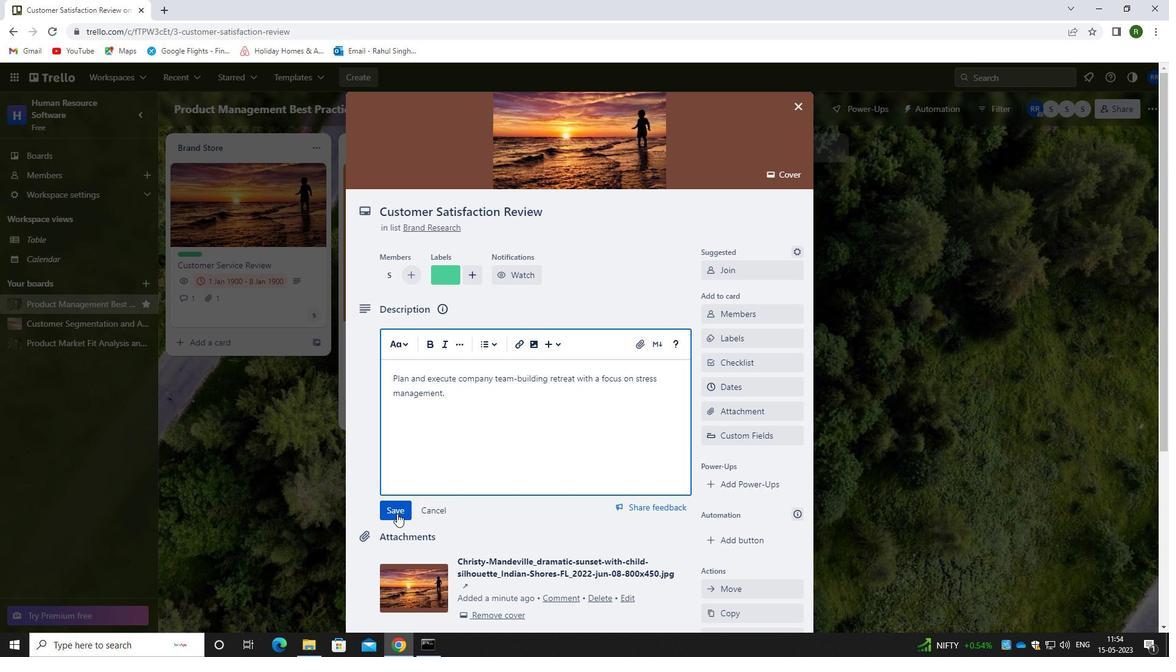
Action: Mouse moved to (496, 469)
Screenshot: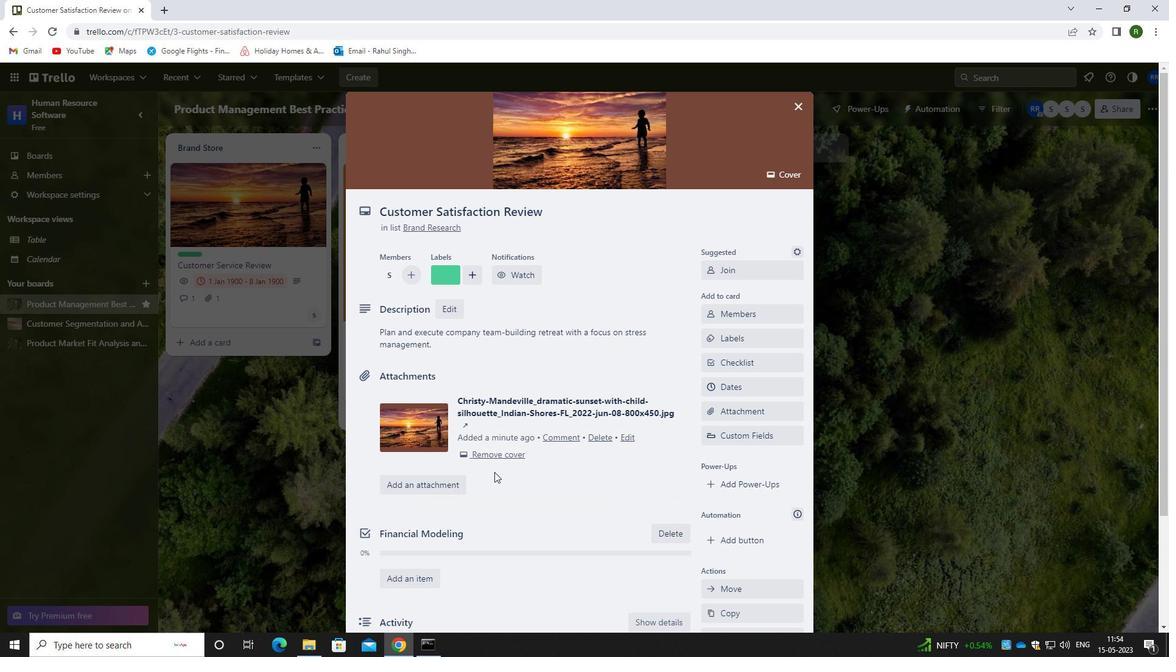 
Action: Mouse scrolled (496, 468) with delta (0, 0)
Screenshot: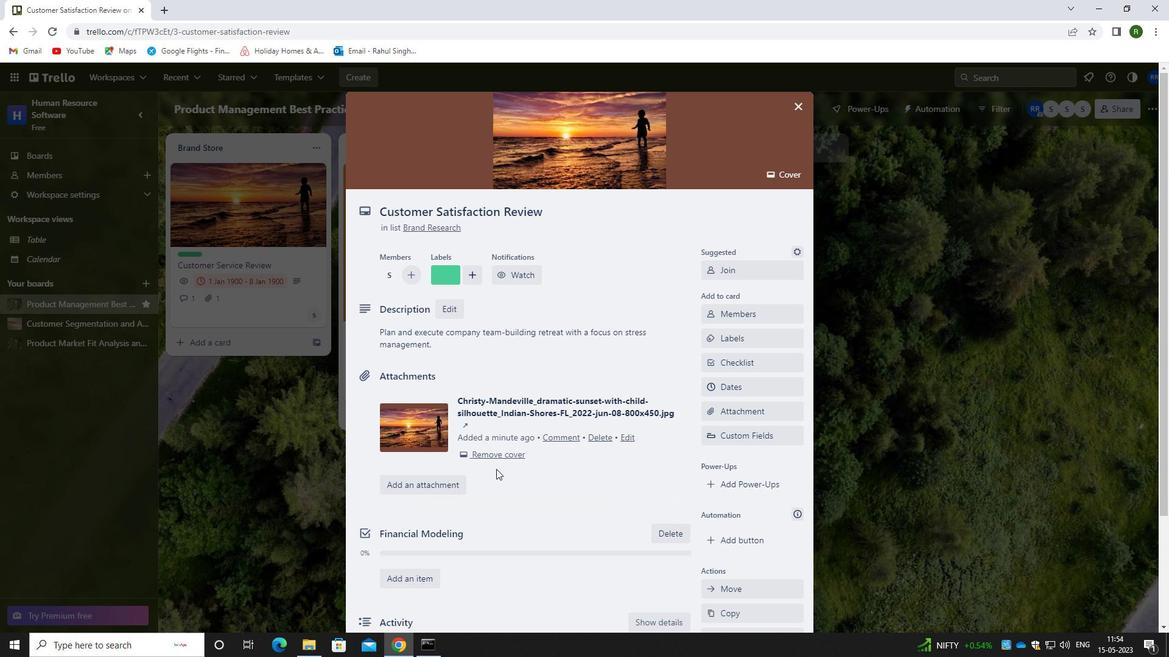 
Action: Mouse scrolled (496, 468) with delta (0, 0)
Screenshot: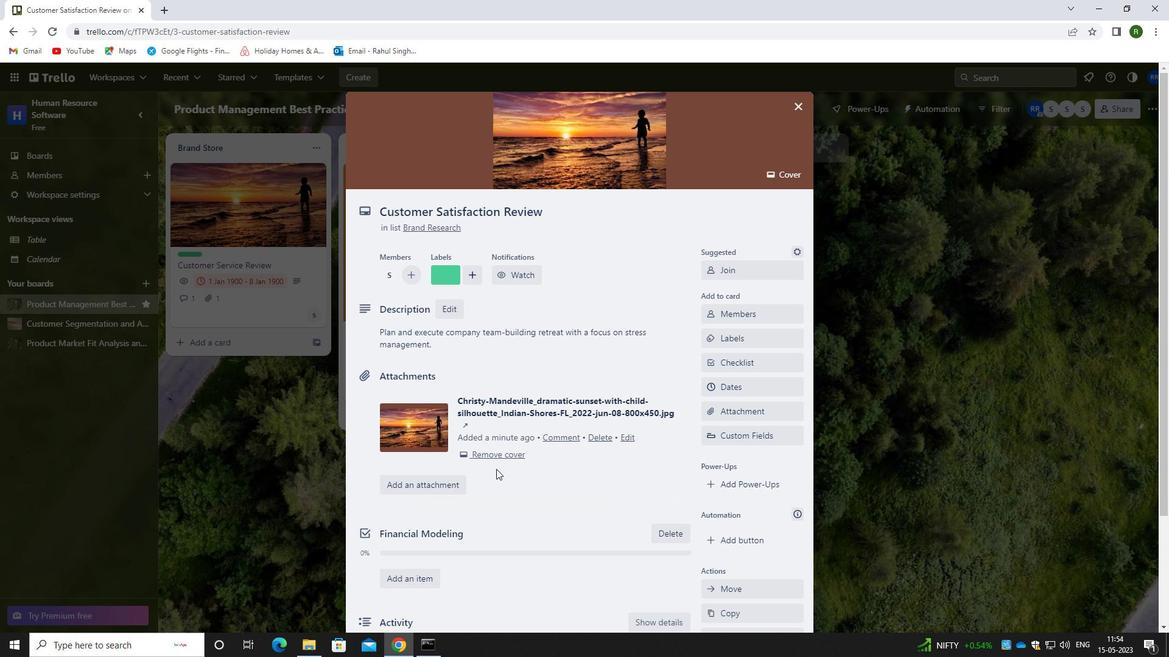 
Action: Mouse moved to (495, 469)
Screenshot: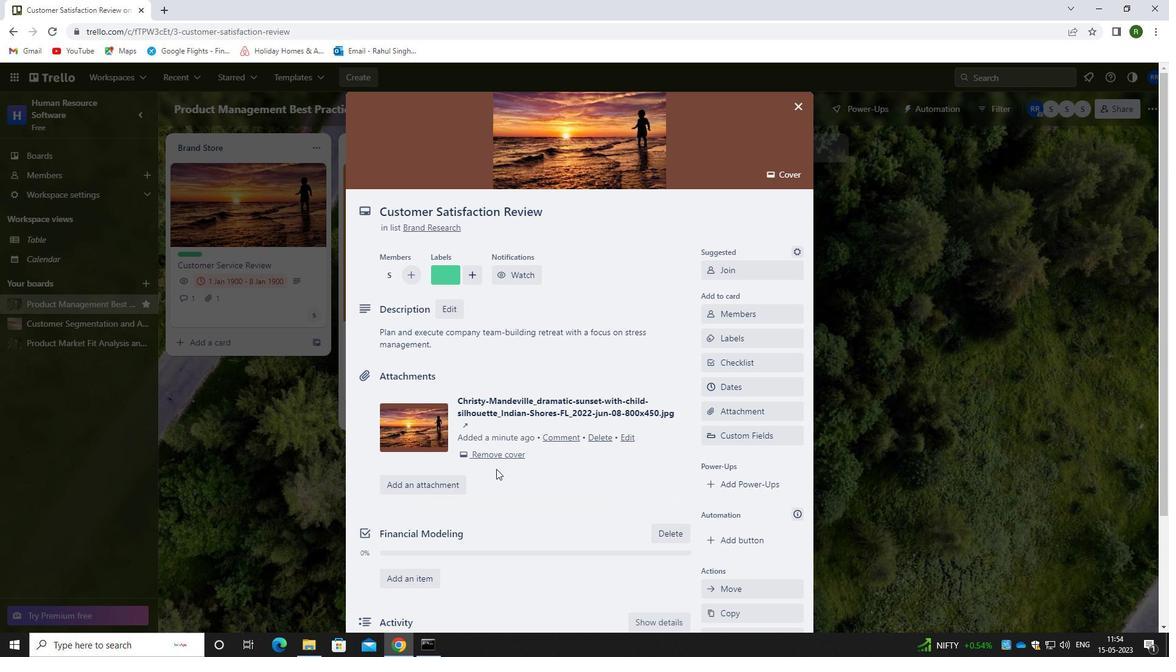 
Action: Mouse scrolled (495, 468) with delta (0, 0)
Screenshot: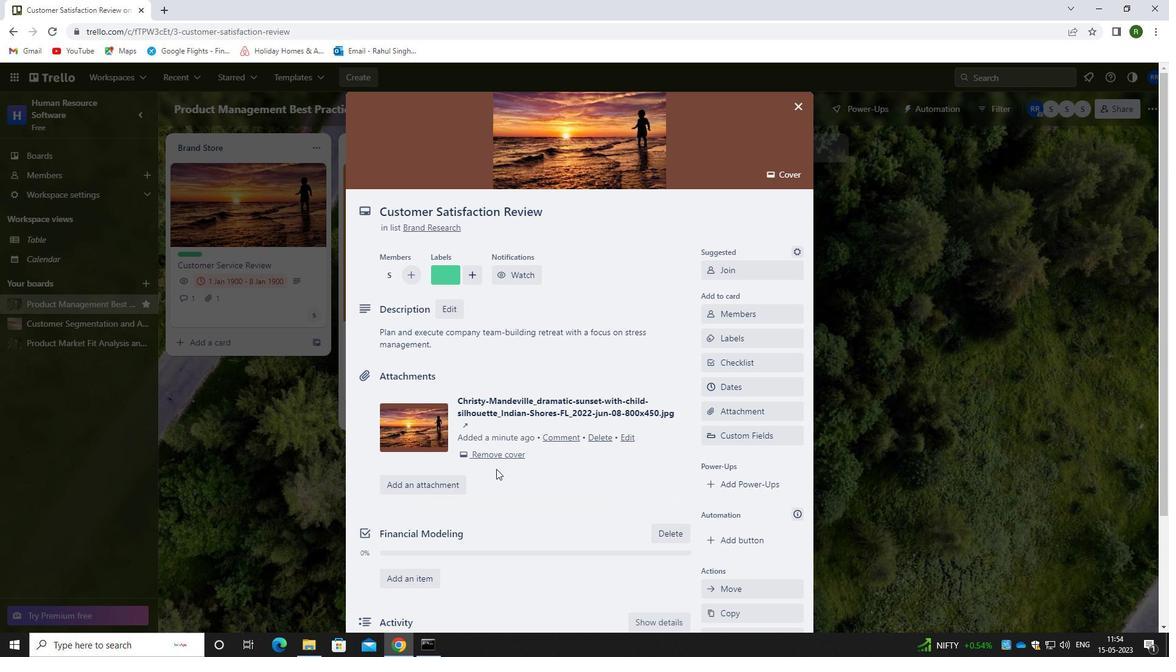 
Action: Mouse moved to (463, 519)
Screenshot: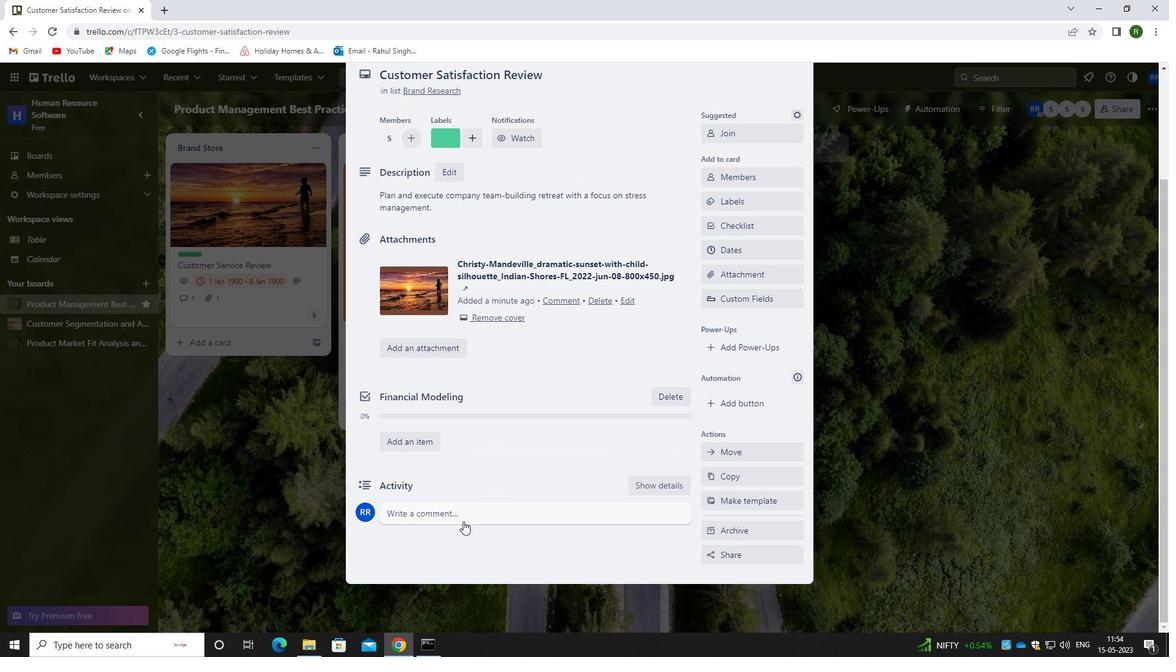 
Action: Mouse pressed left at (463, 519)
Screenshot: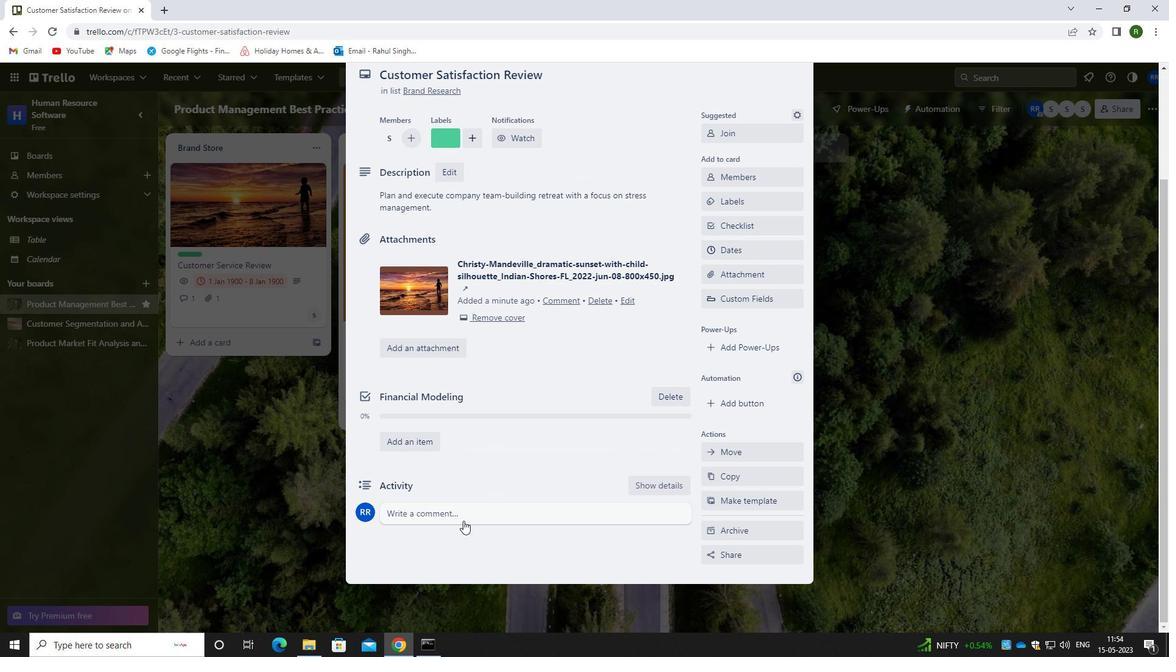 
Action: Mouse moved to (457, 547)
Screenshot: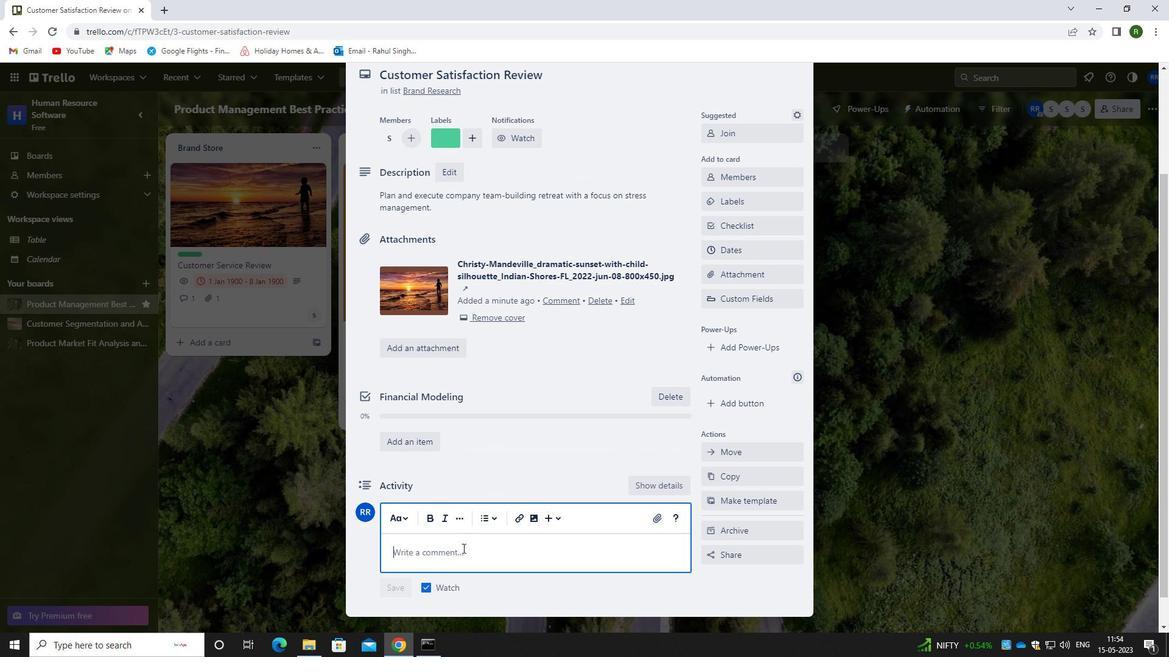 
Action: Key pressed <Key.caps_lock>L<Key.caps_lock>ET<Key.space>US<Key.space>APPROAH<Key.space>T<Key.backspace><Key.backspace><Key.backspace>CH<Key.space>THIS<Key.space>TASK<Key.space>WITH<Key.space>A<Key.space>SES<Key.backspace>NSE<Key.space>OF<Key.space>OWNERSHIP<Key.space>AND<Key.space>RESPONSIBILITY,<Key.space>RECOGNIZING<Key.space>THAT<Key.space>ITS<Key.space>SUCCESS<Key.space>IS<Key.space>OUR<Key.space>RESPONSIBILITY.
Screenshot: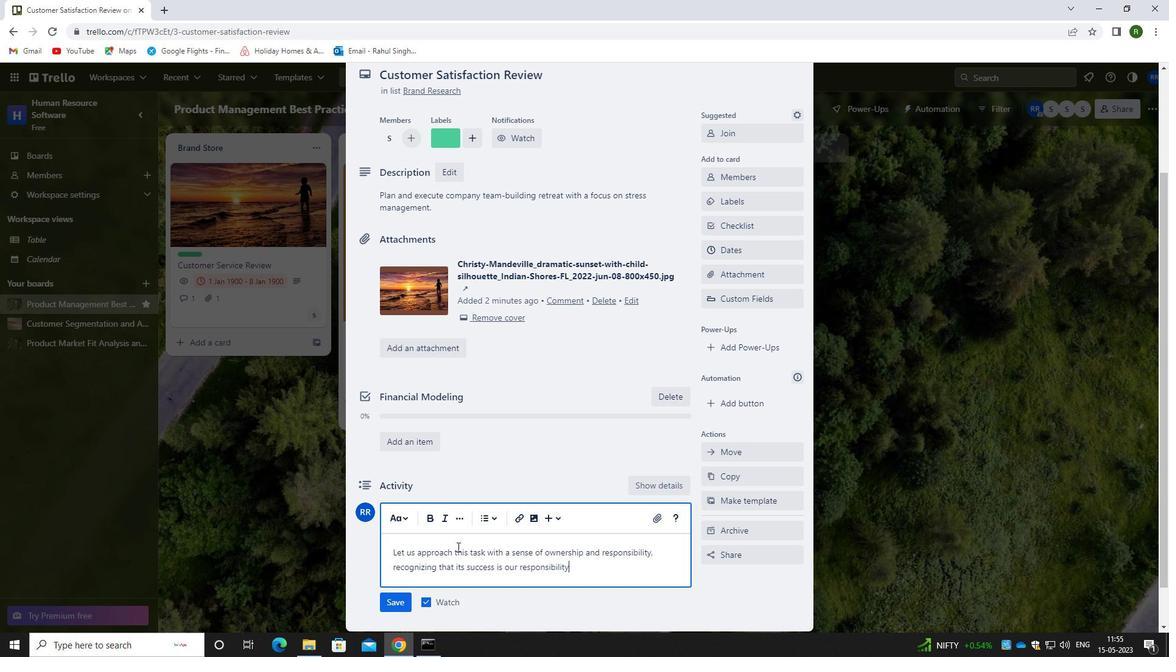 
Action: Mouse moved to (405, 605)
Screenshot: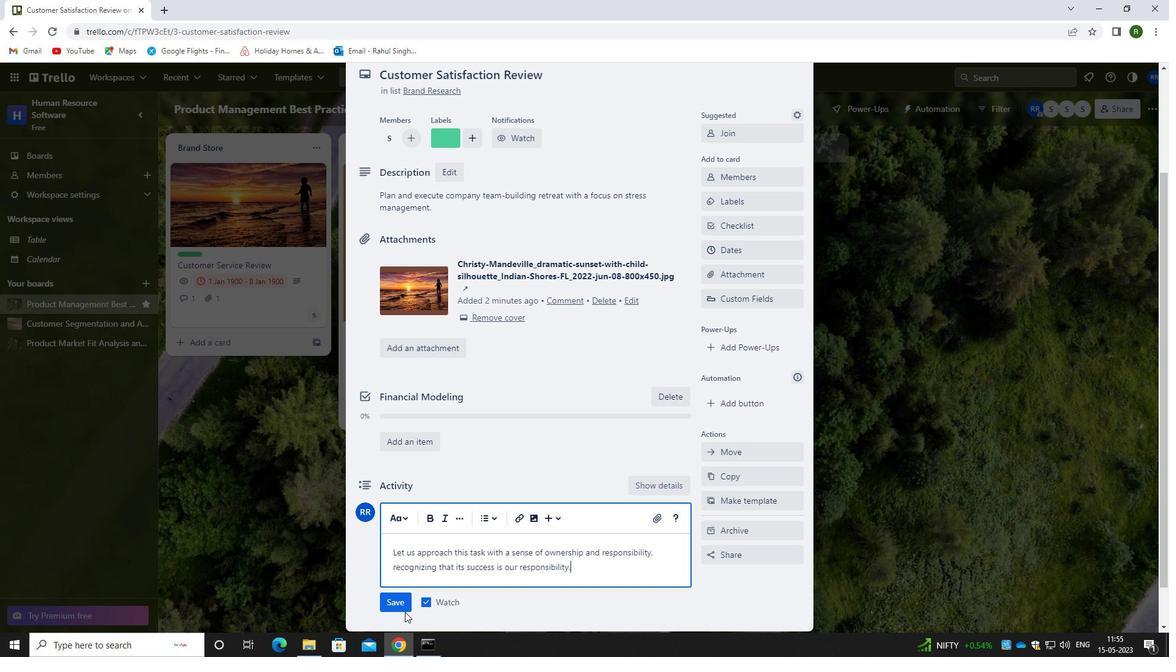 
Action: Mouse pressed left at (405, 605)
Screenshot: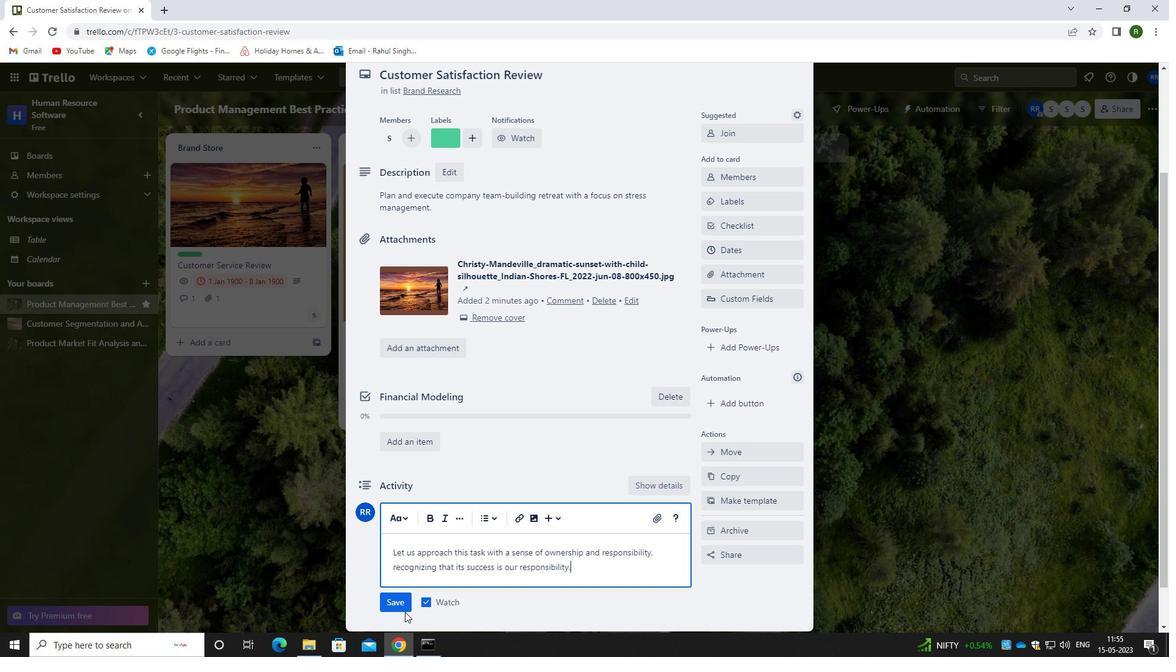 
Action: Mouse moved to (737, 253)
Screenshot: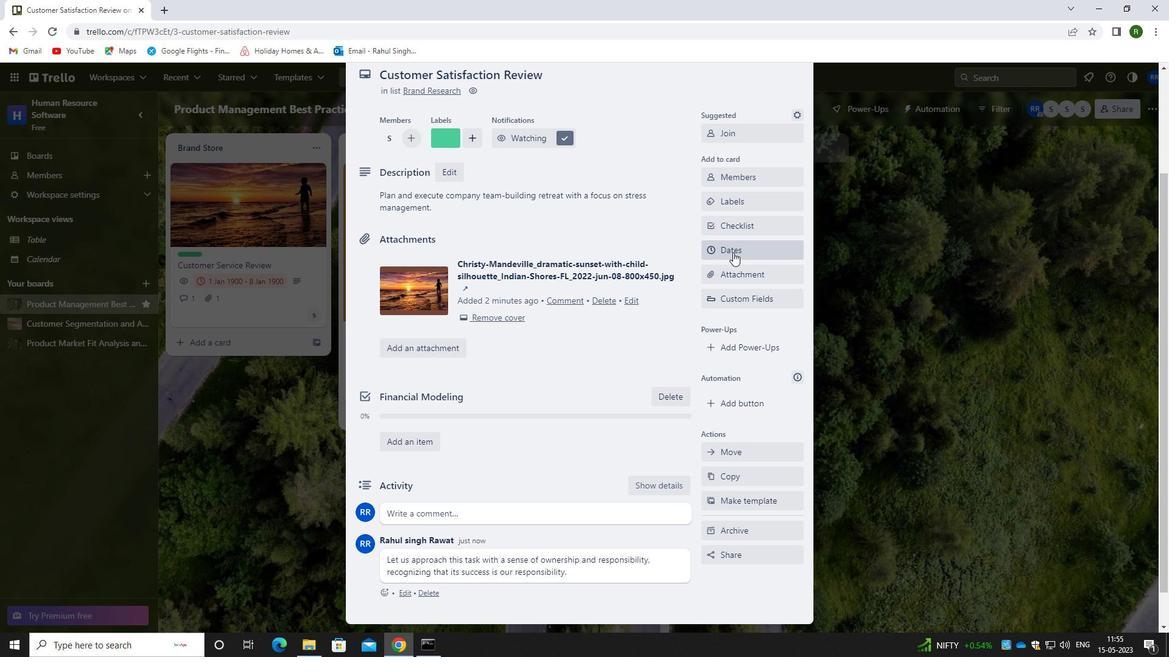 
Action: Mouse pressed left at (737, 253)
Screenshot: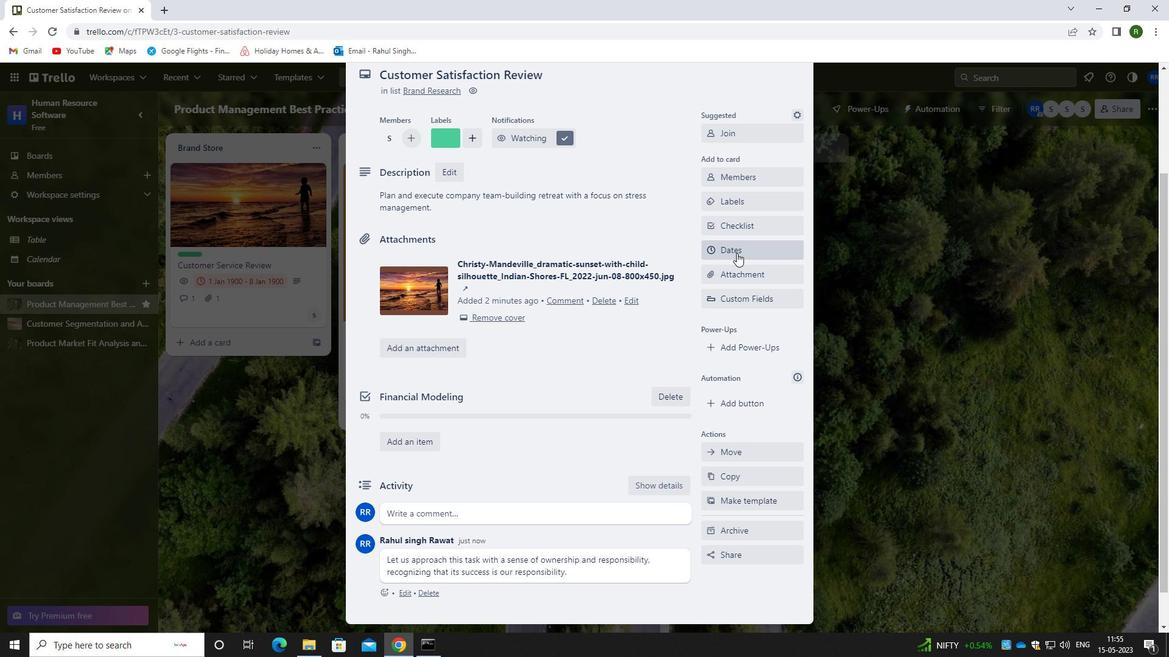
Action: Mouse moved to (717, 325)
Screenshot: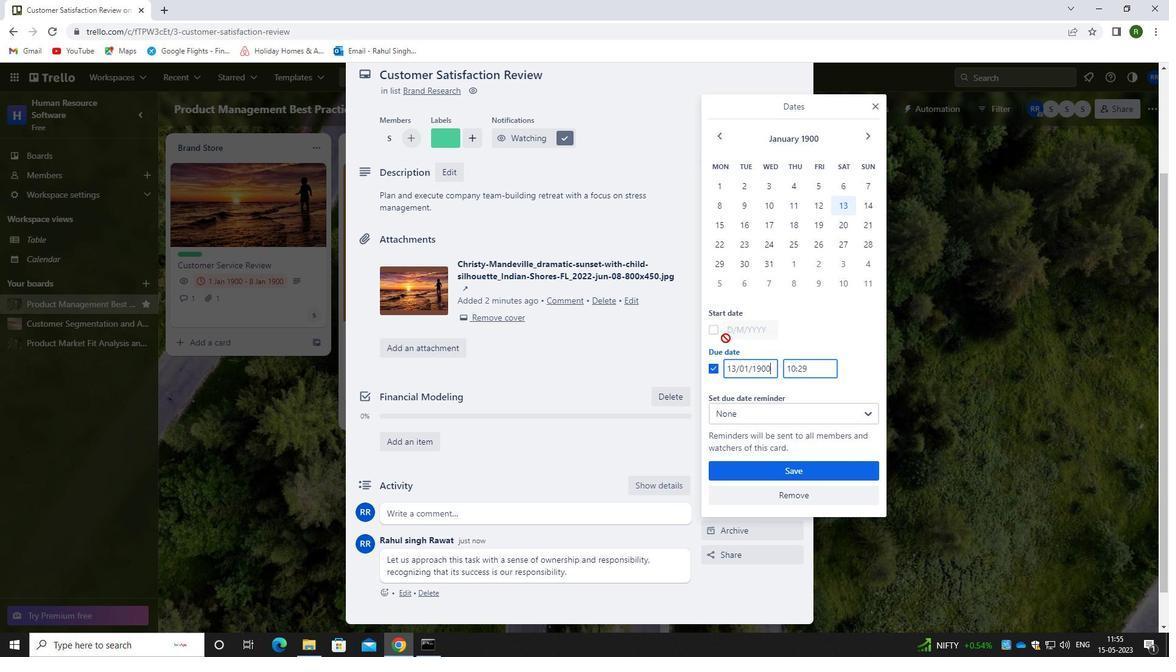 
Action: Mouse pressed left at (717, 325)
Screenshot: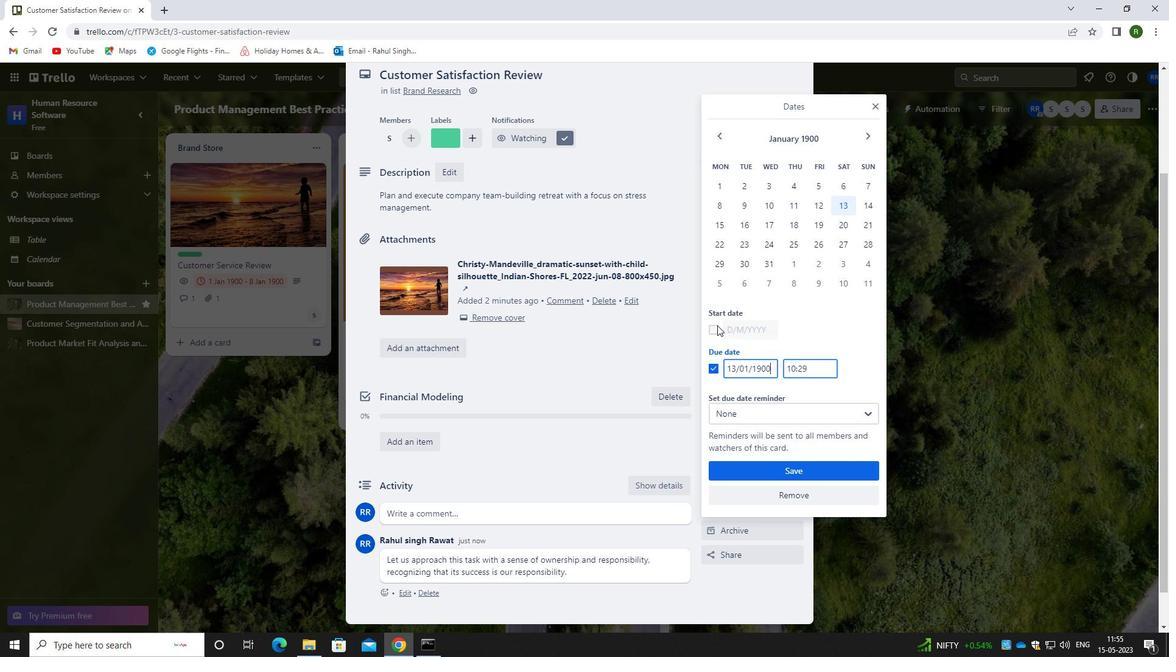
Action: Mouse moved to (774, 326)
Screenshot: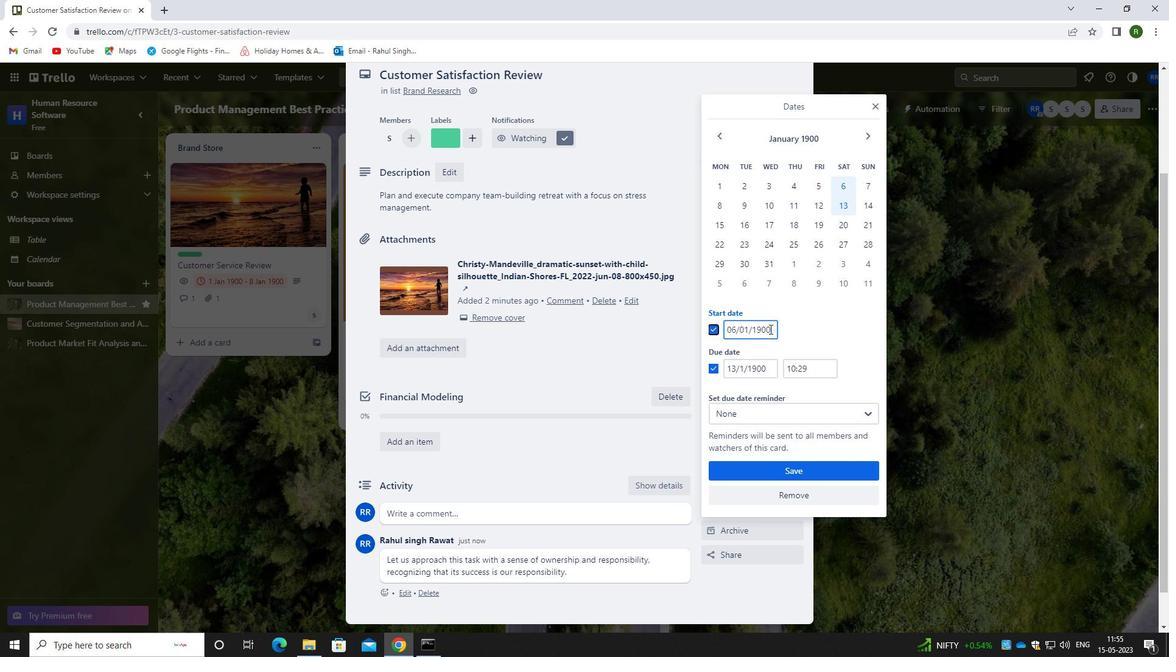 
Action: Mouse pressed left at (774, 326)
Screenshot: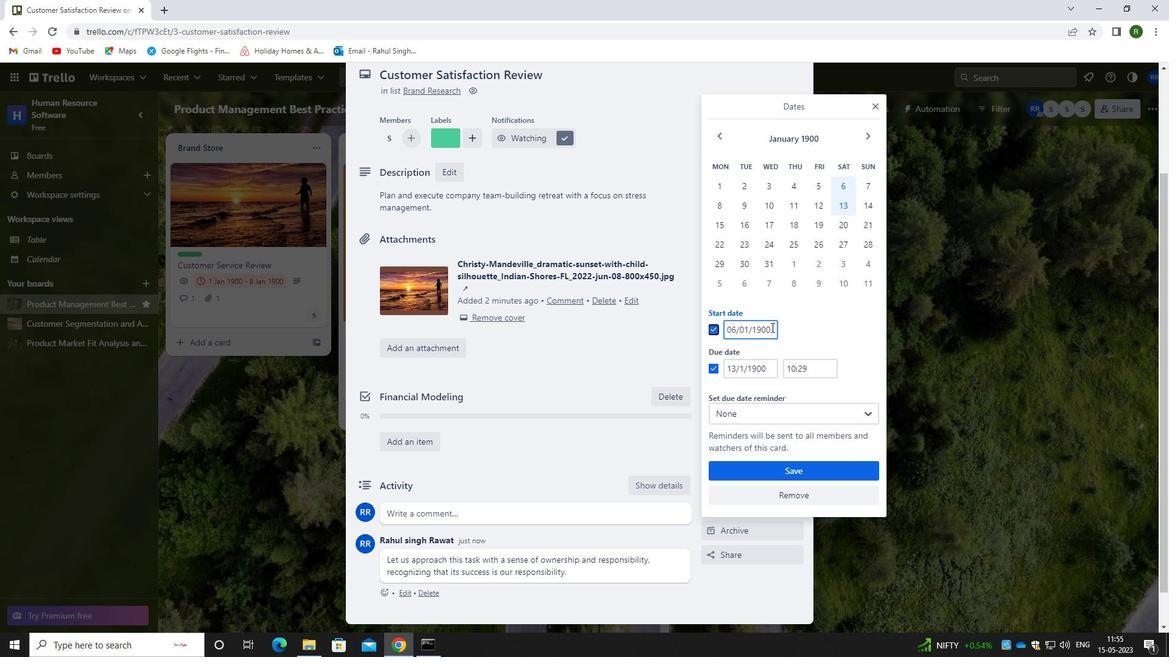 
Action: Mouse moved to (696, 333)
Screenshot: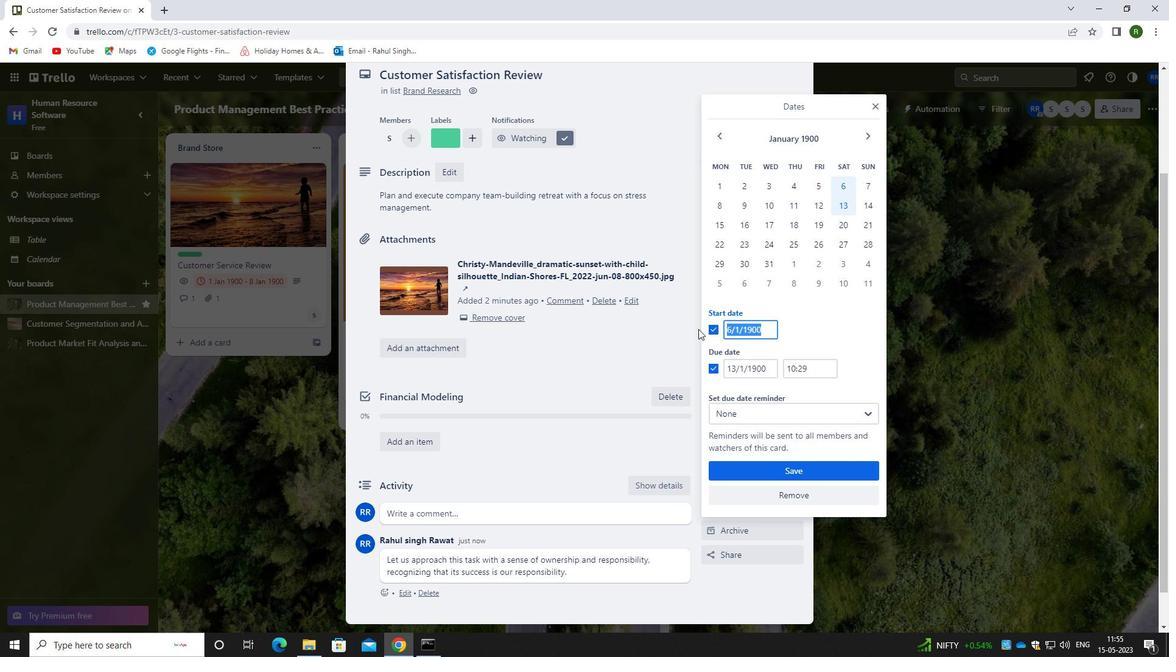 
Action: Key pressed 07/01/1900
Screenshot: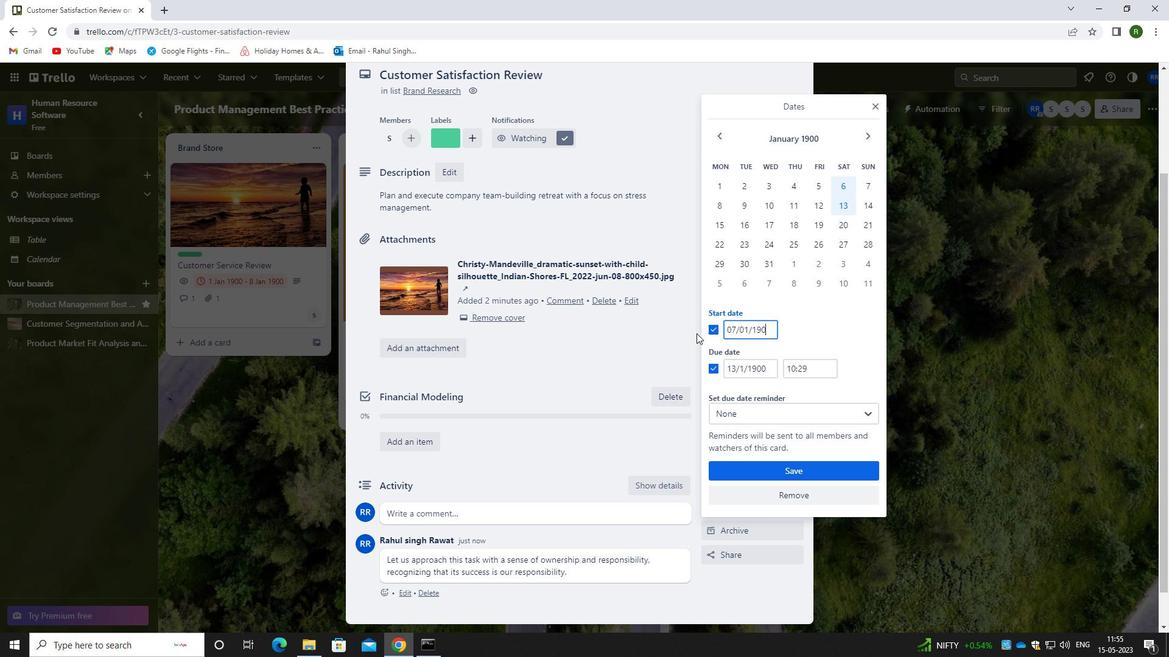 
Action: Mouse moved to (766, 367)
Screenshot: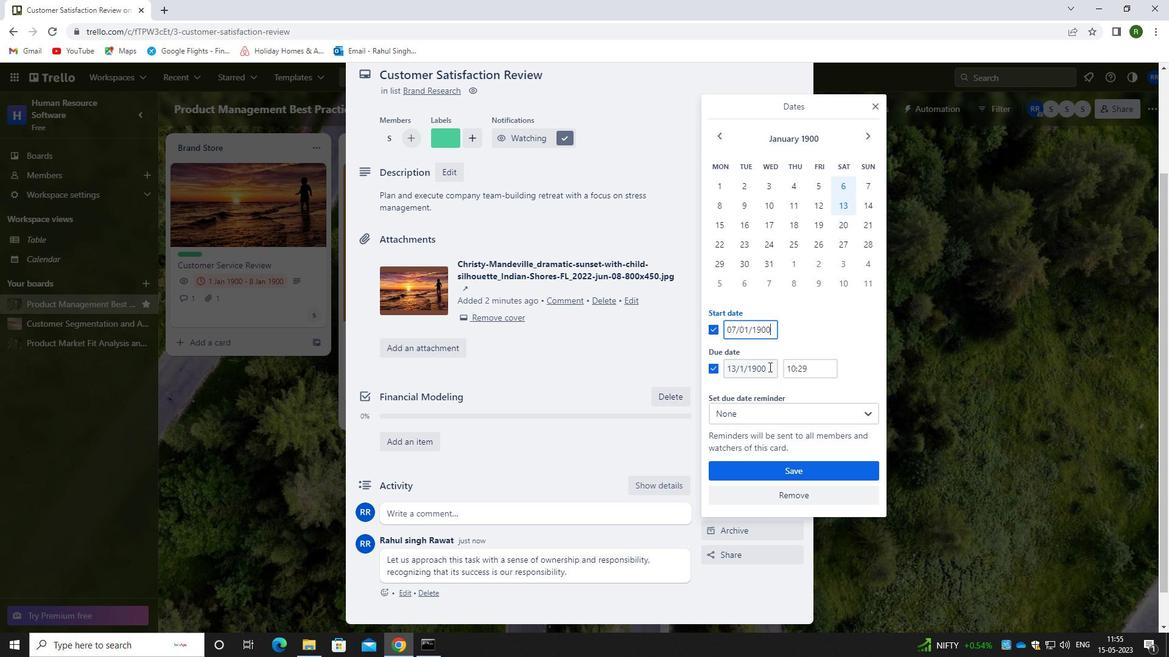 
Action: Mouse pressed left at (766, 367)
Screenshot: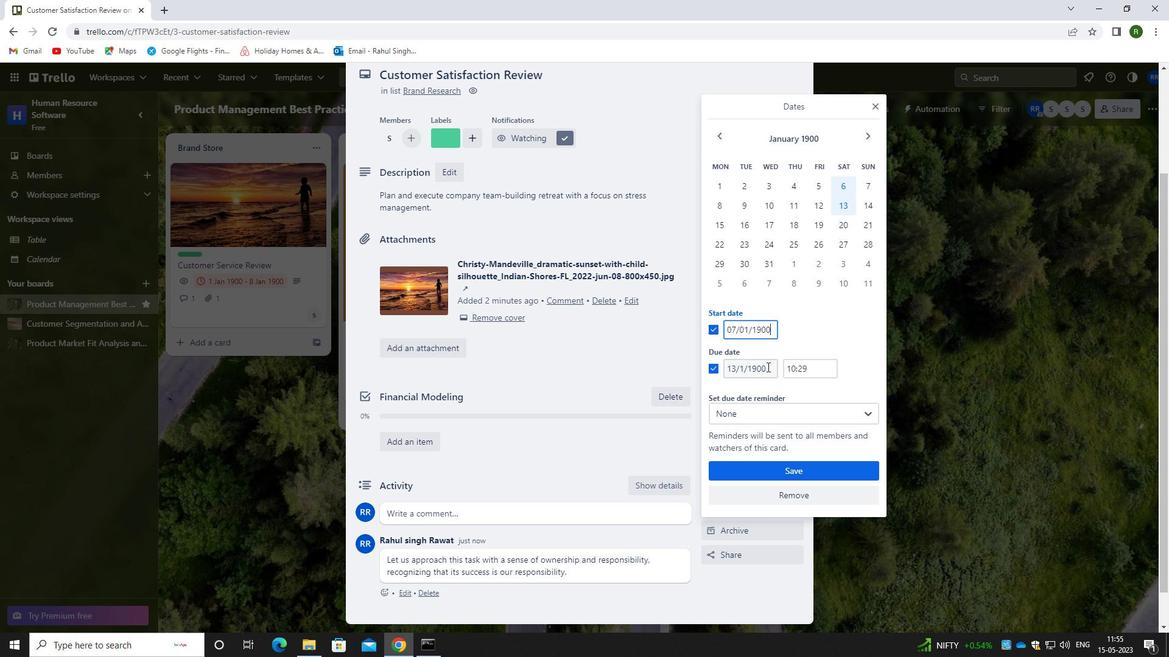 
Action: Mouse moved to (724, 381)
Screenshot: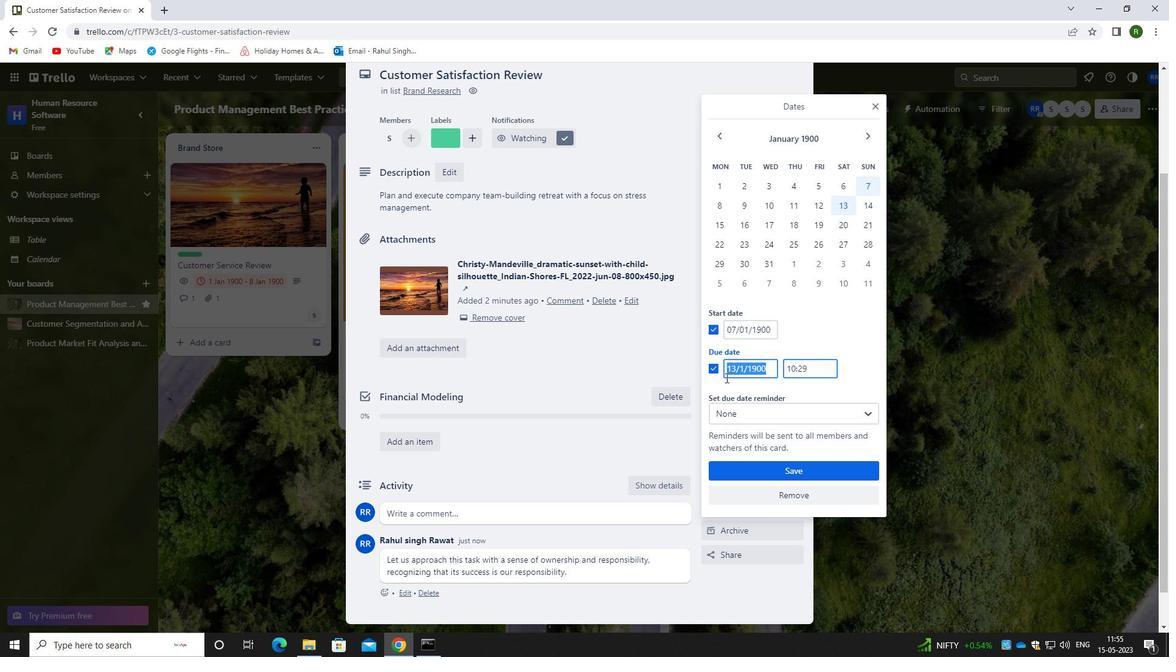 
Action: Key pressed 14/01/1900
Screenshot: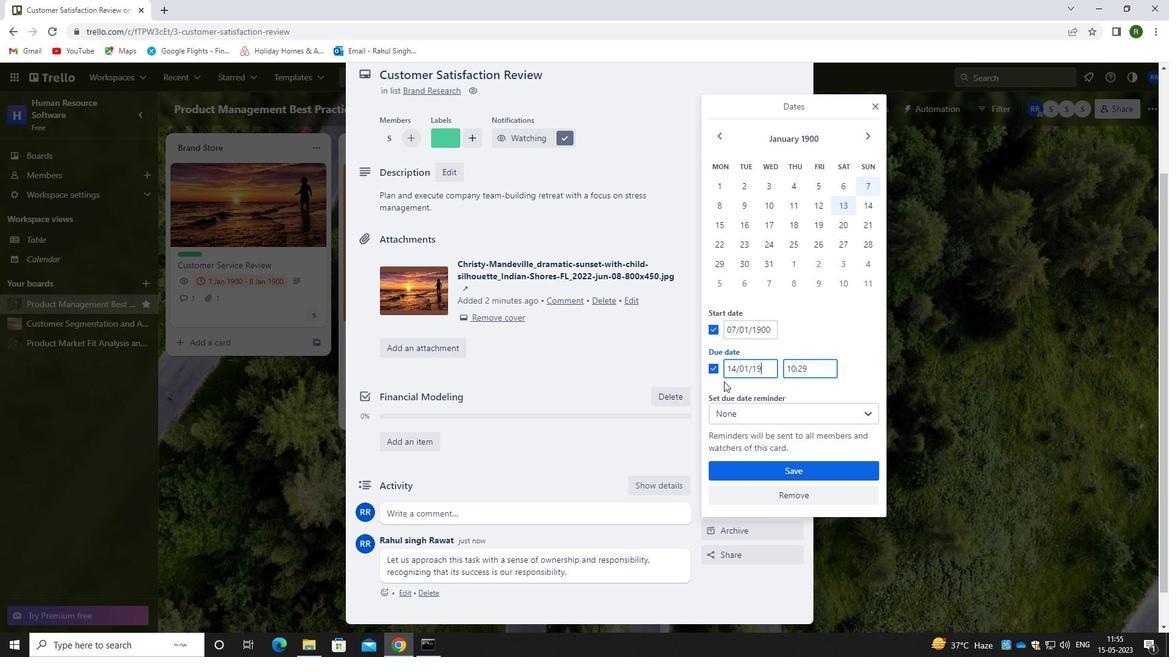 
Action: Mouse moved to (778, 475)
Screenshot: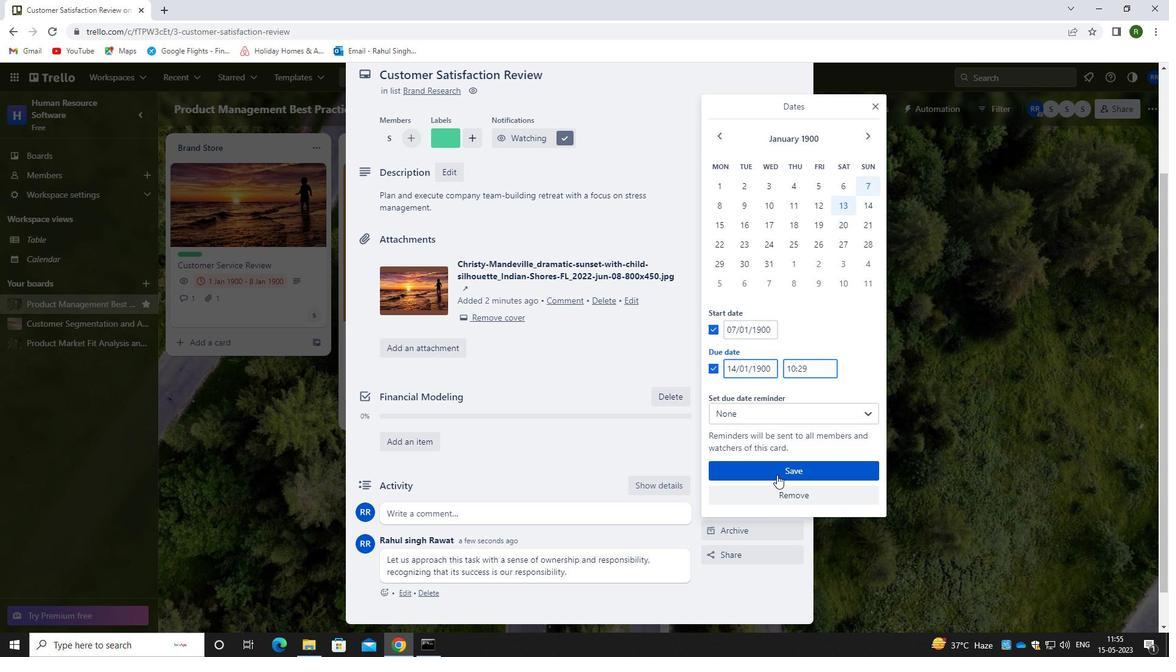 
Action: Mouse pressed left at (778, 475)
Screenshot: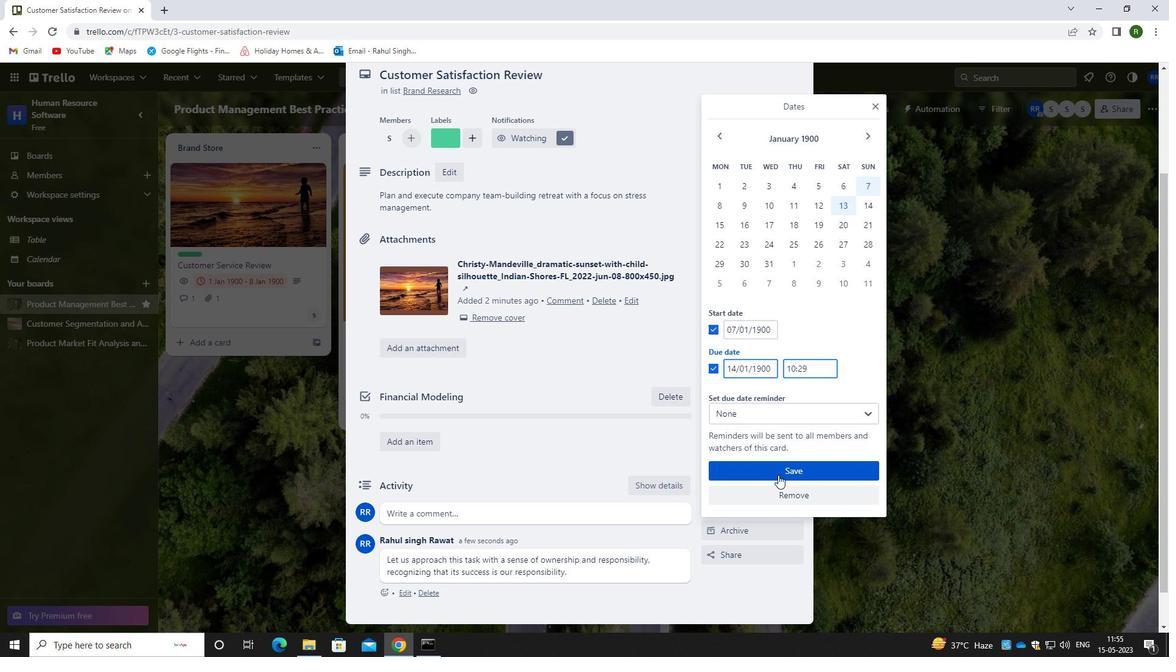 
Action: Mouse moved to (897, 394)
Screenshot: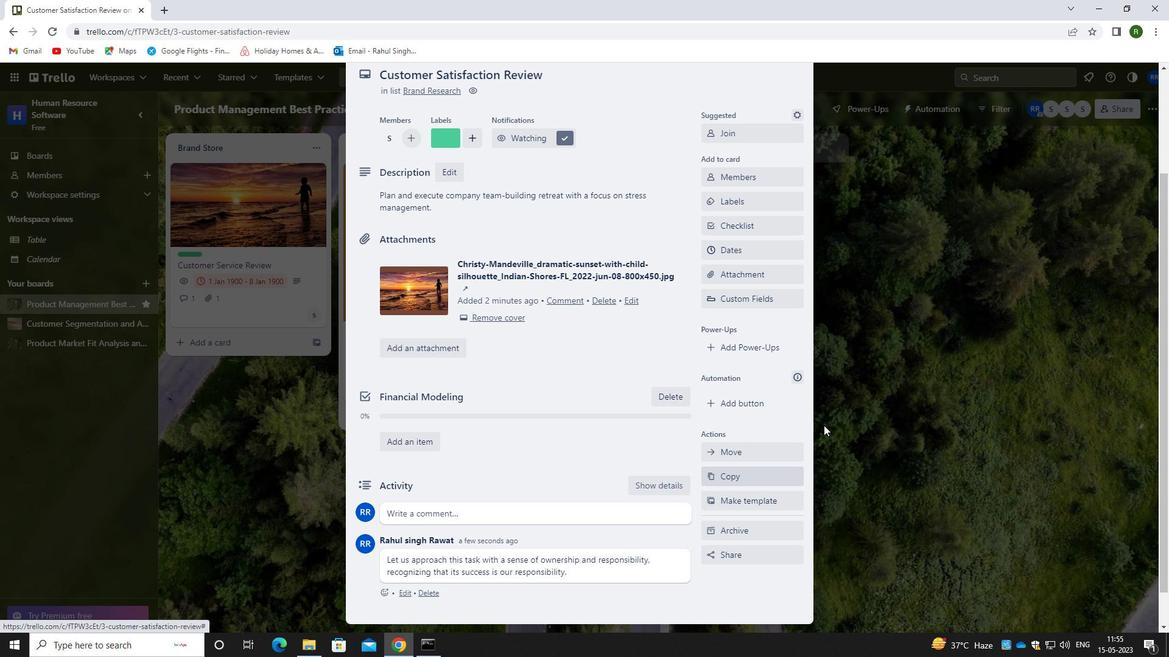 
